 Task: Explore upcoming open houses in Sioux City, Iowa, to visit properties with a game room or a home gym, and take note of nearby public parks.
Action: Mouse moved to (375, 203)
Screenshot: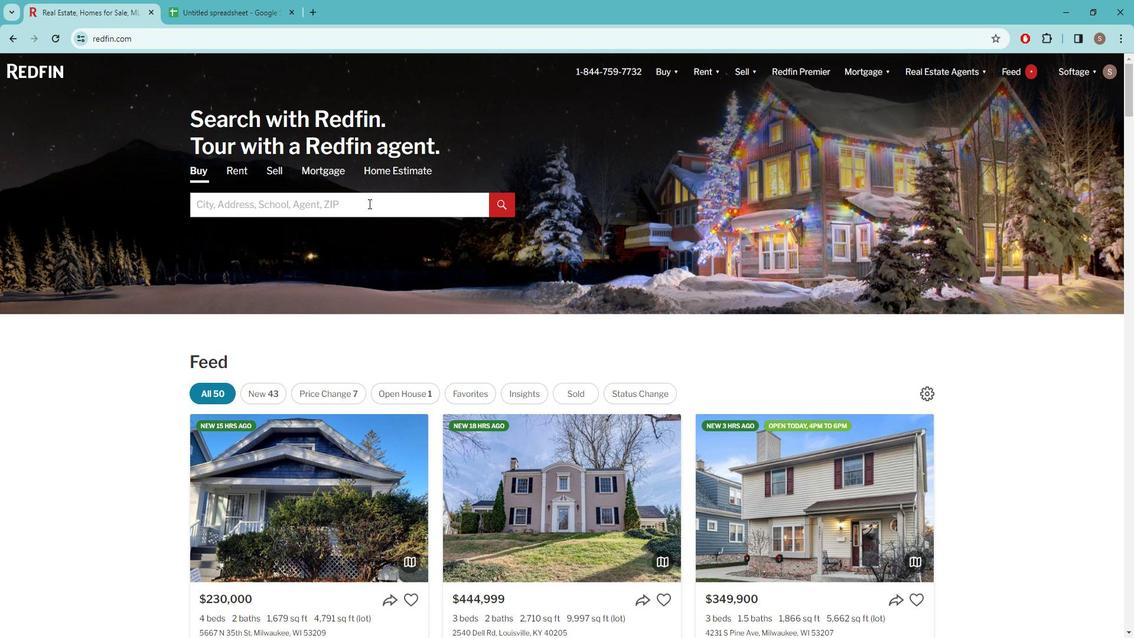 
Action: Mouse pressed left at (375, 203)
Screenshot: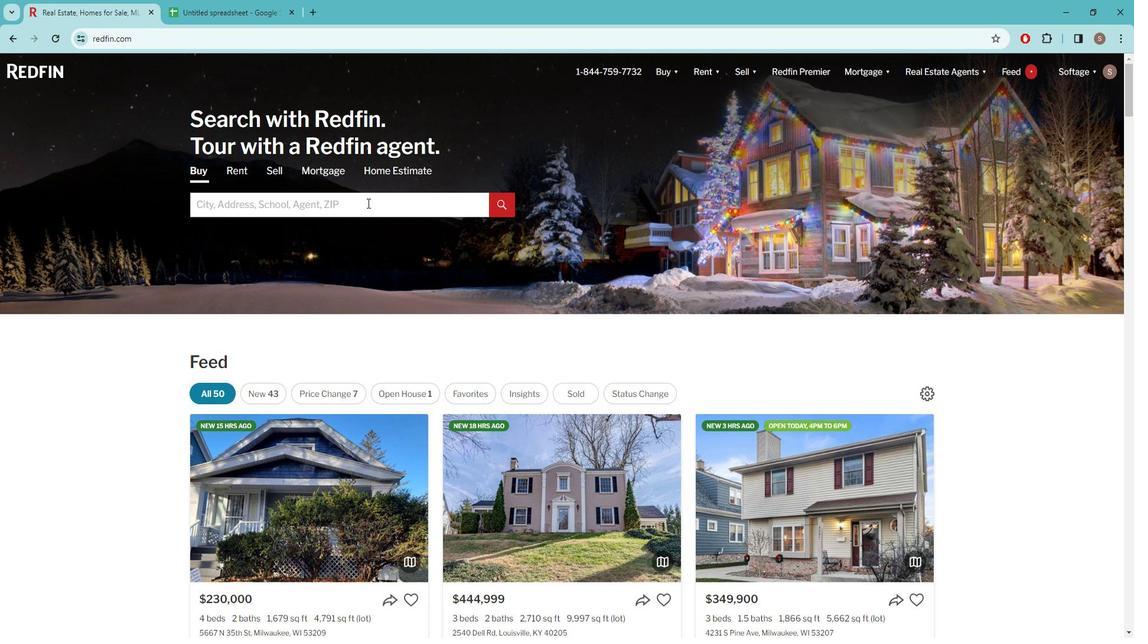 
Action: Mouse moved to (374, 203)
Screenshot: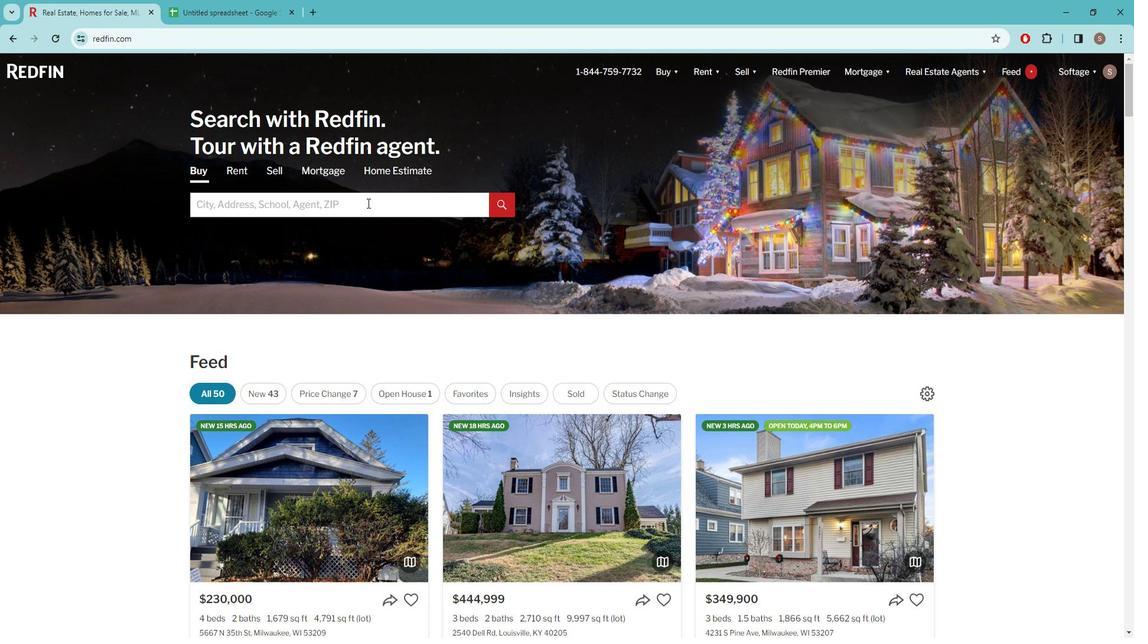 
Action: Key pressed s<Key.caps_lock>IOUX<Key.space><Key.caps_lock>c<Key.caps_lock>ITY
Screenshot: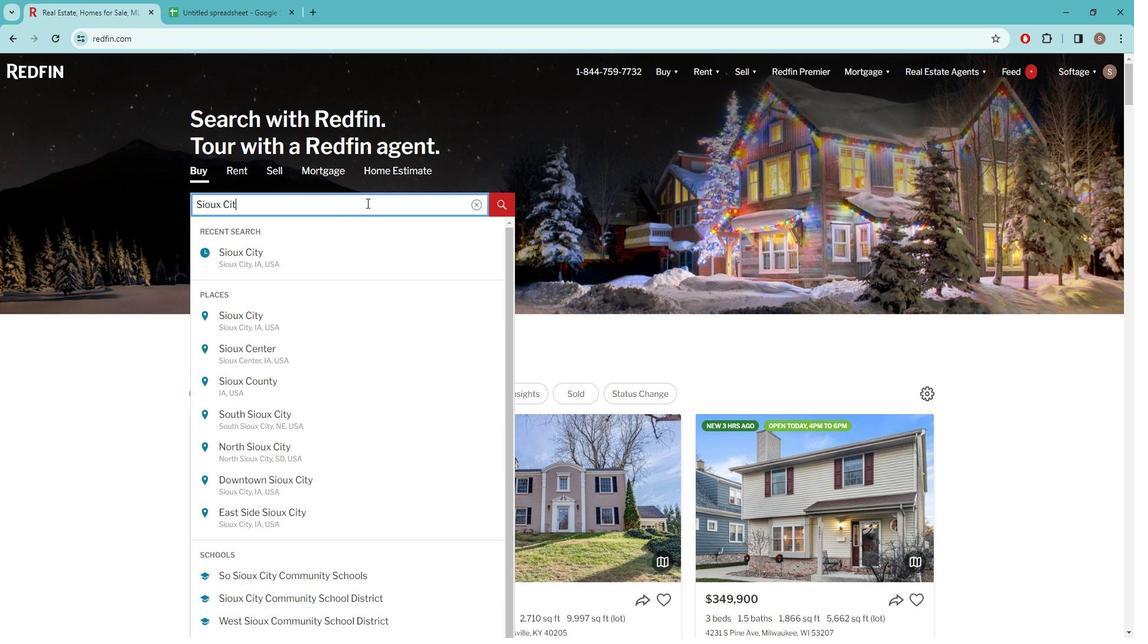
Action: Mouse moved to (282, 260)
Screenshot: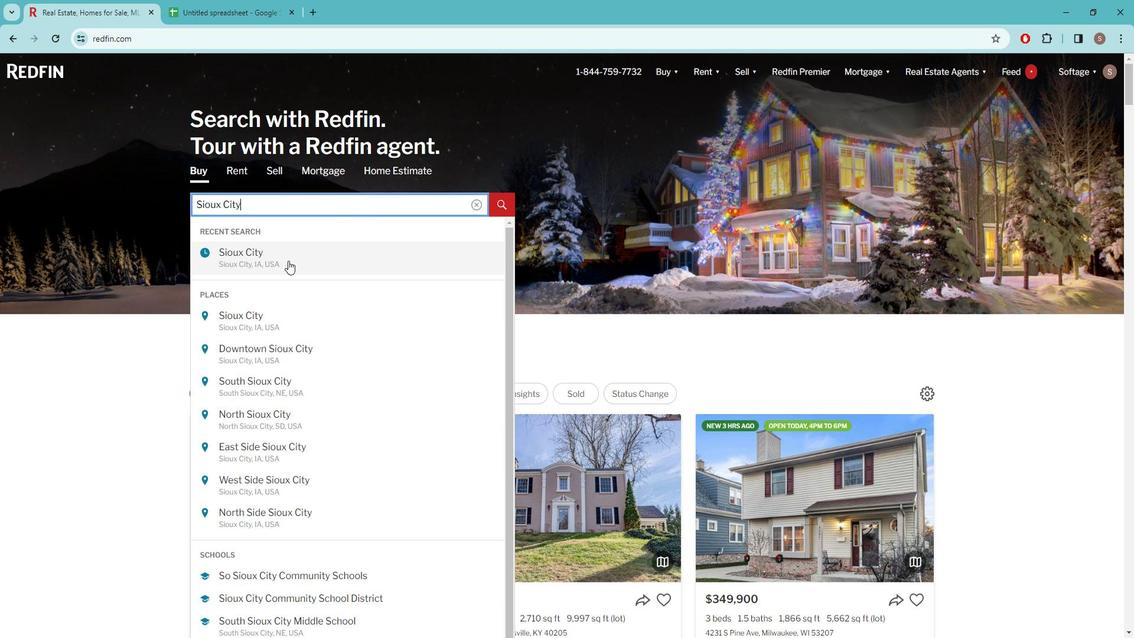 
Action: Mouse pressed left at (282, 260)
Screenshot: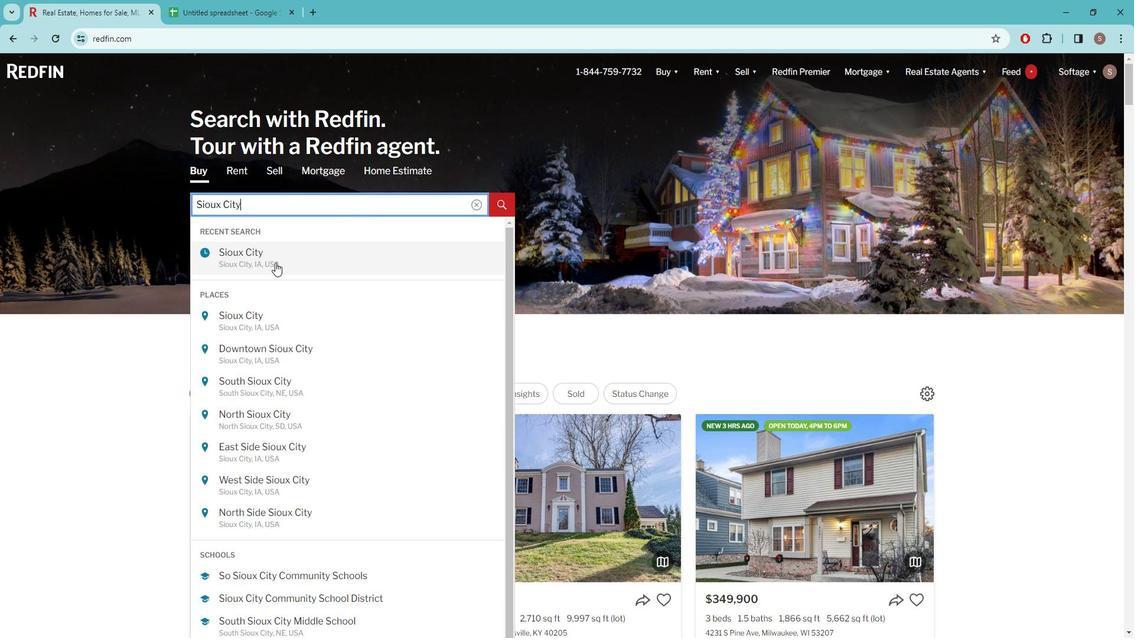
Action: Mouse moved to (1003, 151)
Screenshot: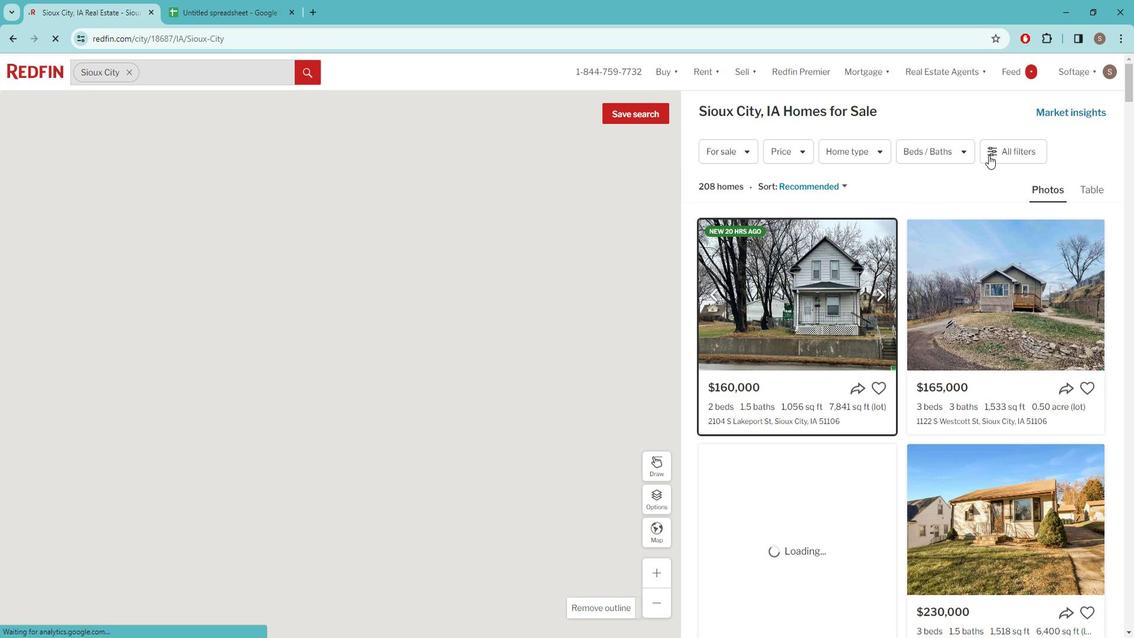 
Action: Mouse pressed left at (1003, 151)
Screenshot: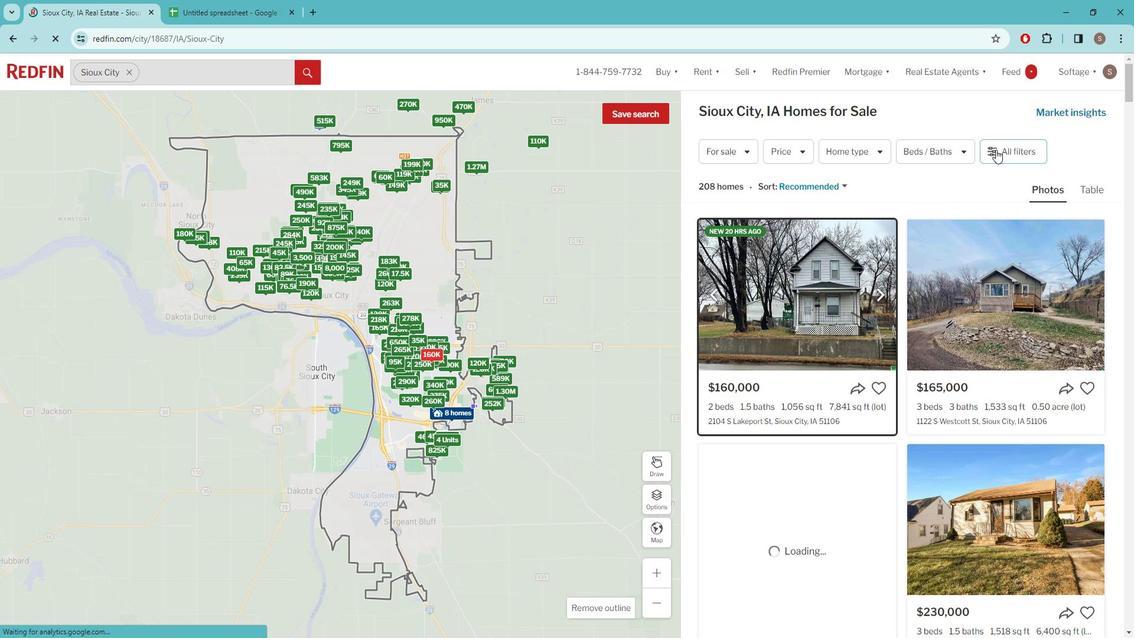 
Action: Mouse pressed left at (1003, 151)
Screenshot: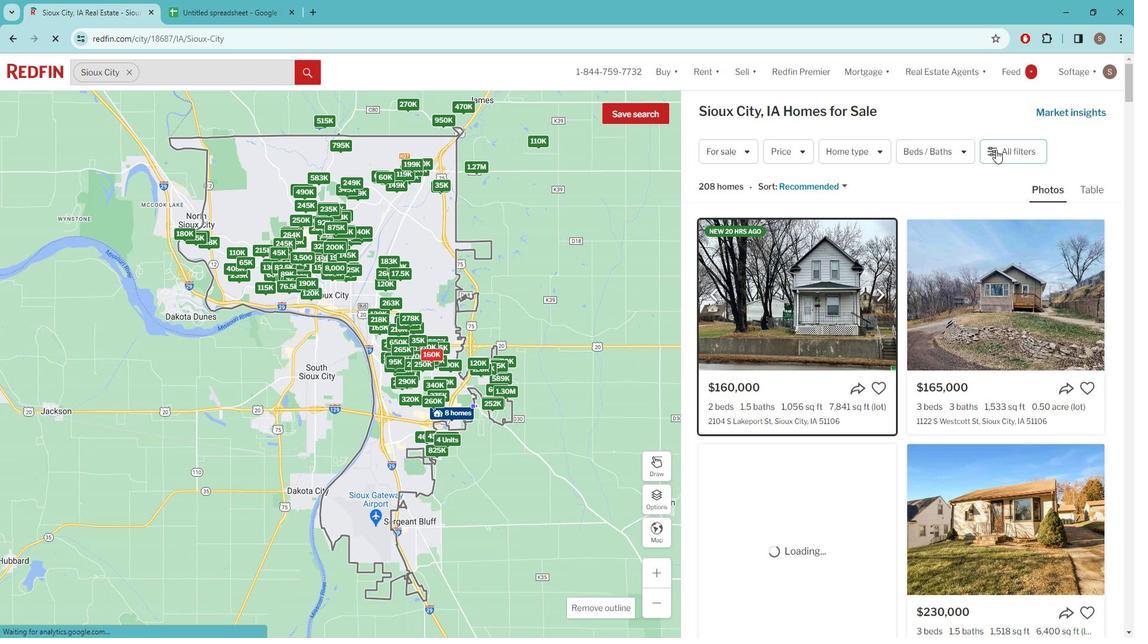 
Action: Mouse pressed left at (1003, 151)
Screenshot: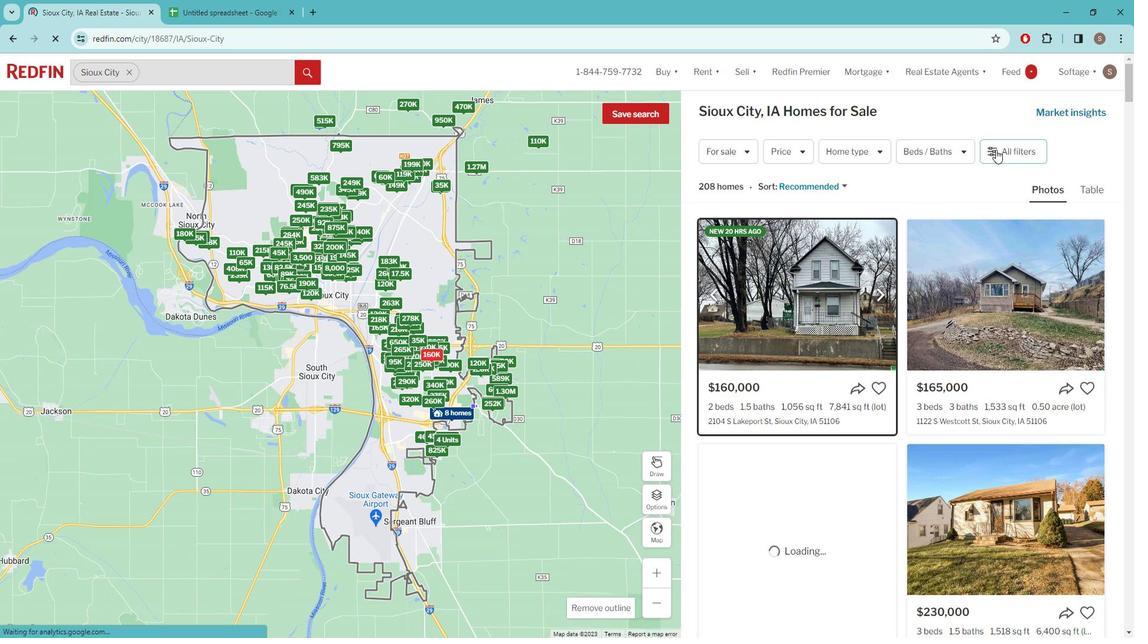 
Action: Mouse moved to (1001, 151)
Screenshot: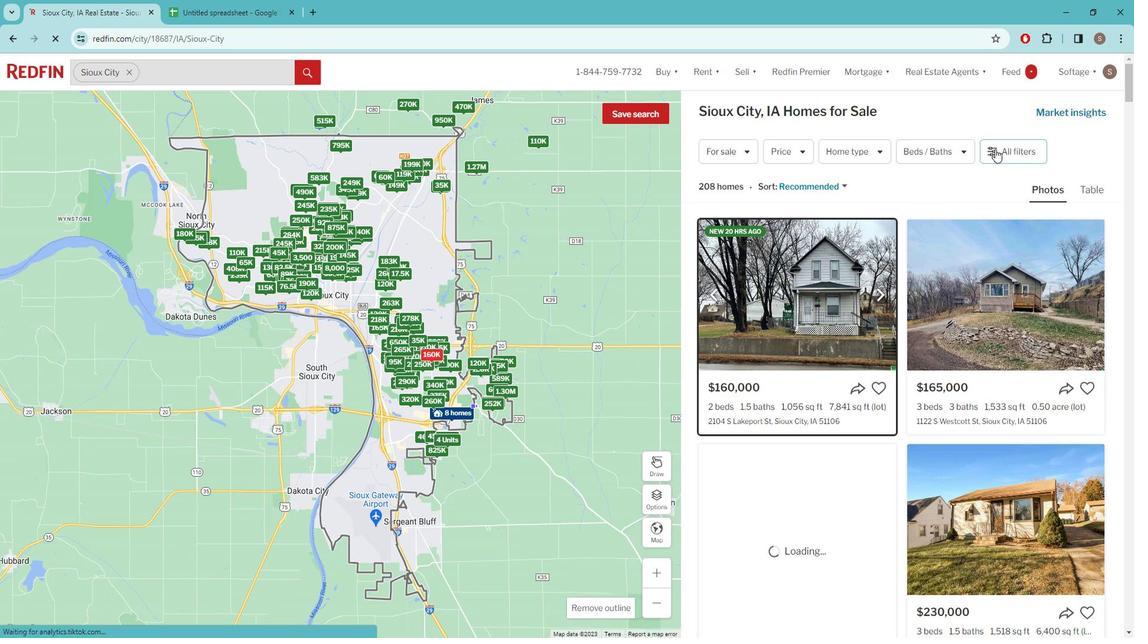 
Action: Mouse pressed left at (1001, 151)
Screenshot: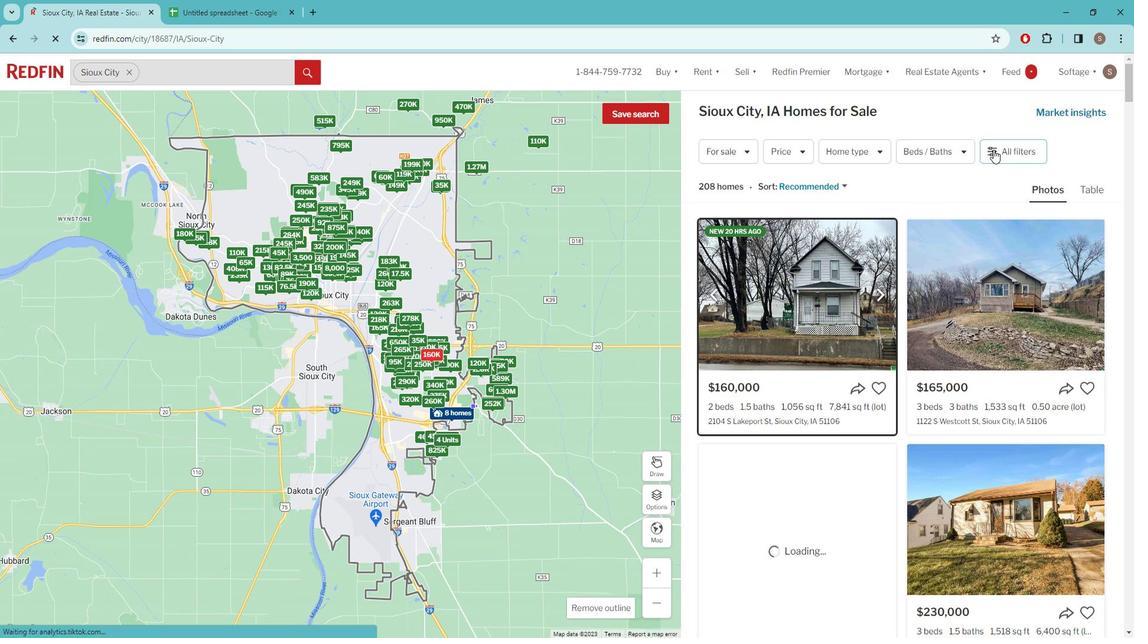 
Action: Mouse pressed left at (1001, 151)
Screenshot: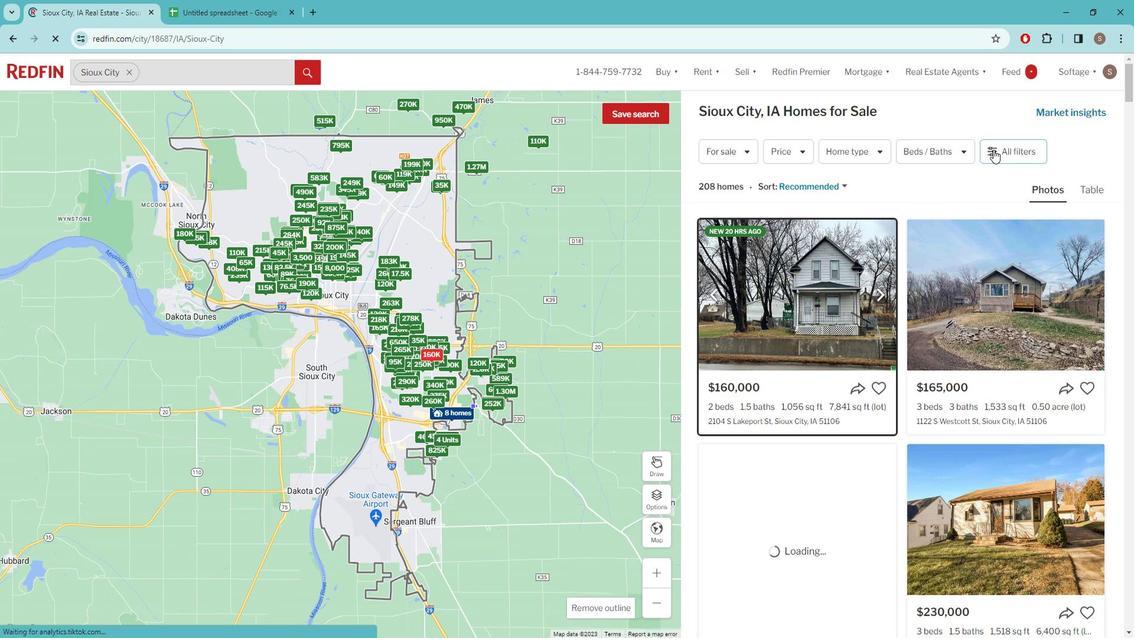 
Action: Mouse moved to (1002, 153)
Screenshot: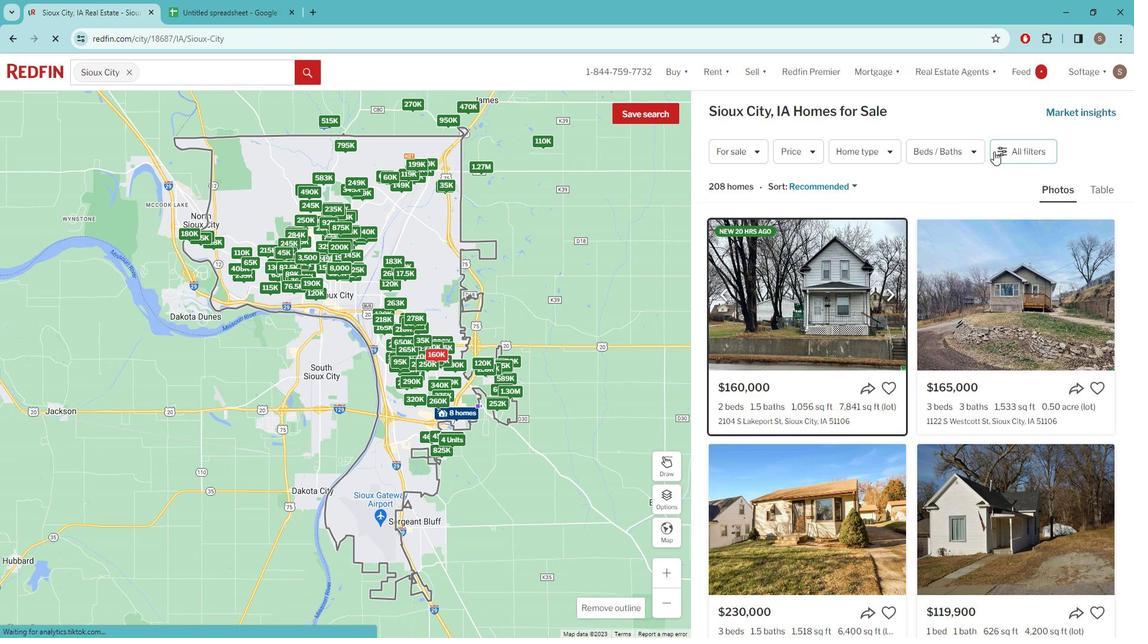 
Action: Mouse pressed left at (1002, 153)
Screenshot: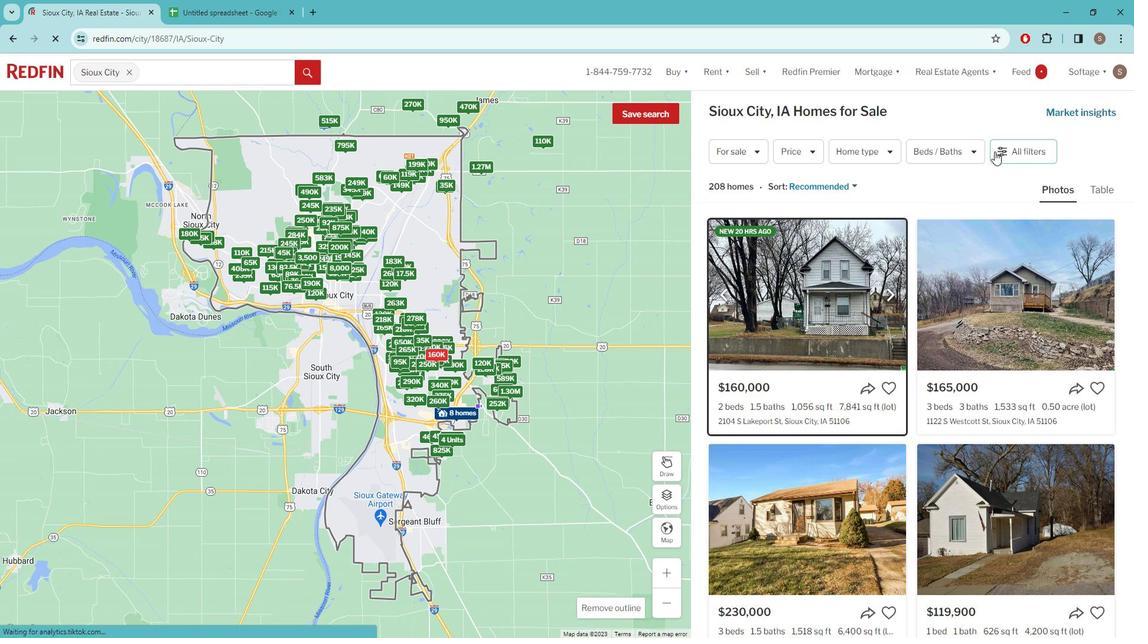 
Action: Mouse moved to (1007, 153)
Screenshot: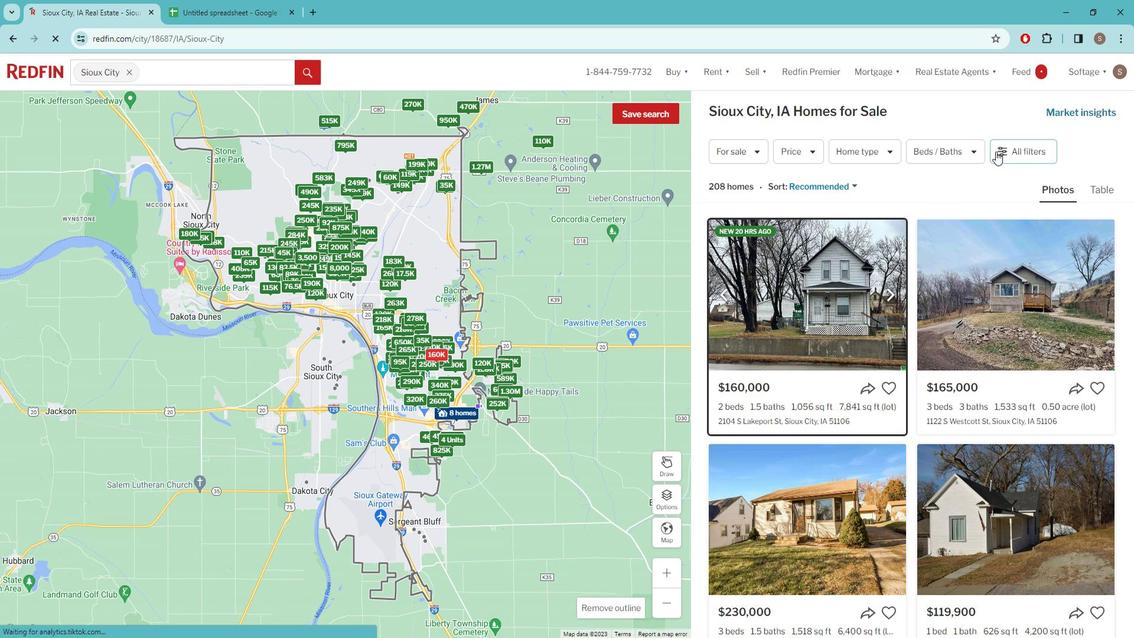 
Action: Mouse pressed left at (1007, 153)
Screenshot: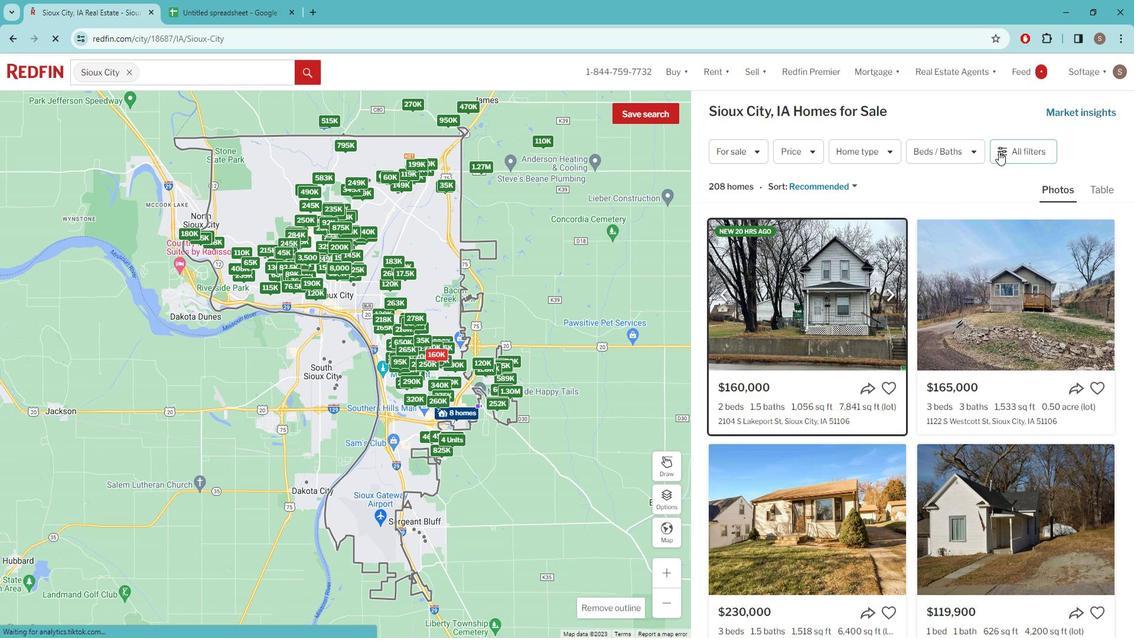 
Action: Mouse moved to (985, 186)
Screenshot: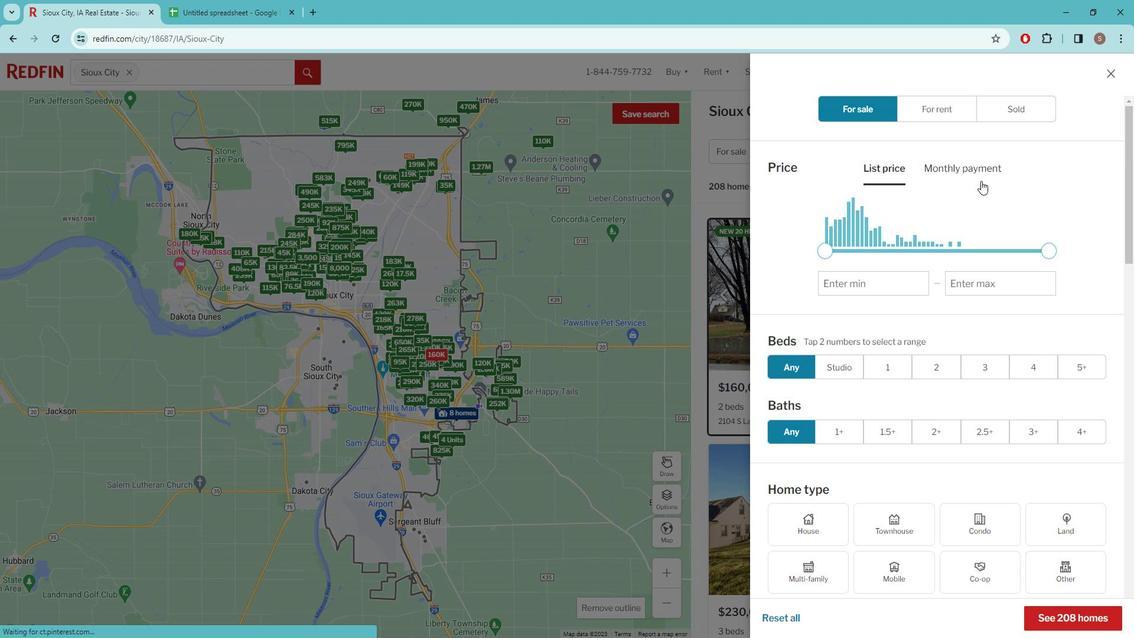 
Action: Mouse scrolled (985, 186) with delta (0, 0)
Screenshot: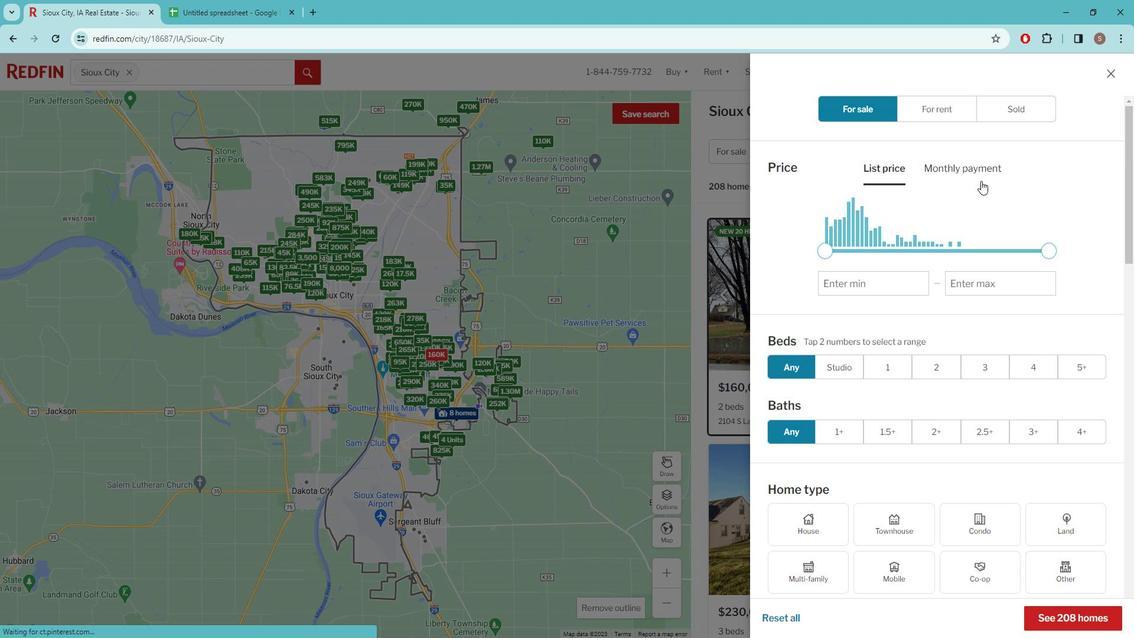 
Action: Mouse moved to (984, 188)
Screenshot: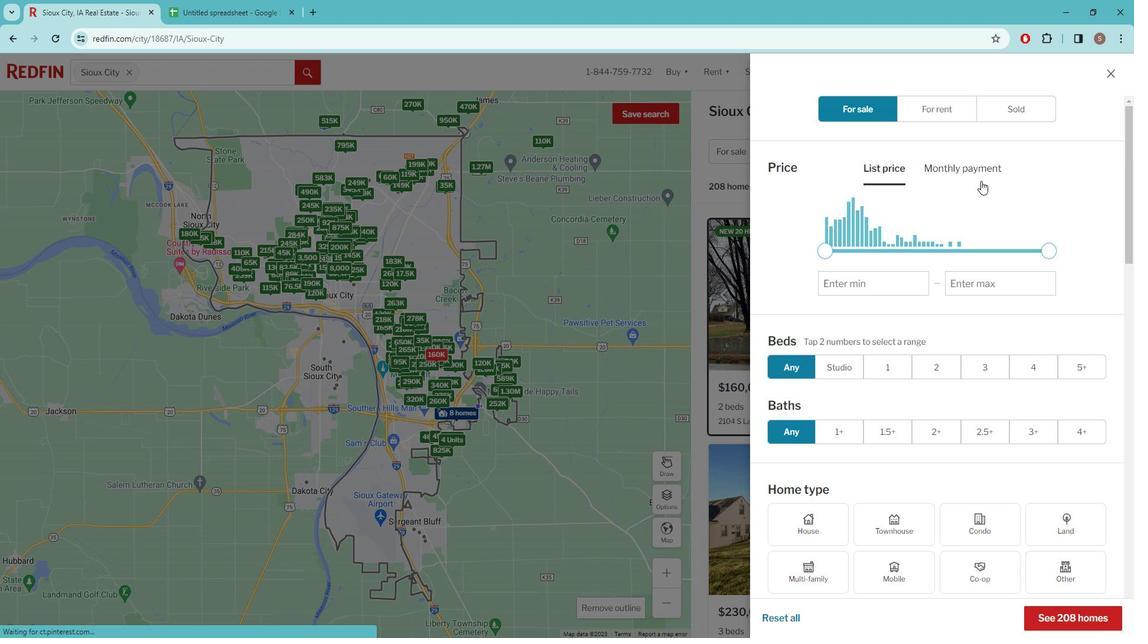 
Action: Mouse scrolled (984, 187) with delta (0, 0)
Screenshot: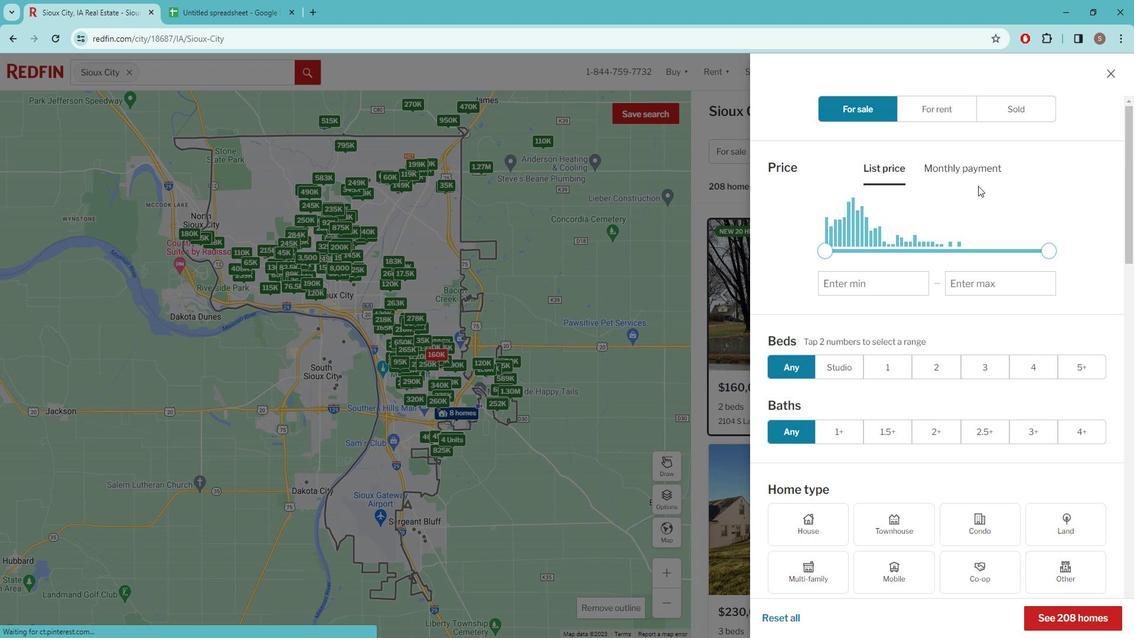 
Action: Mouse scrolled (984, 187) with delta (0, 0)
Screenshot: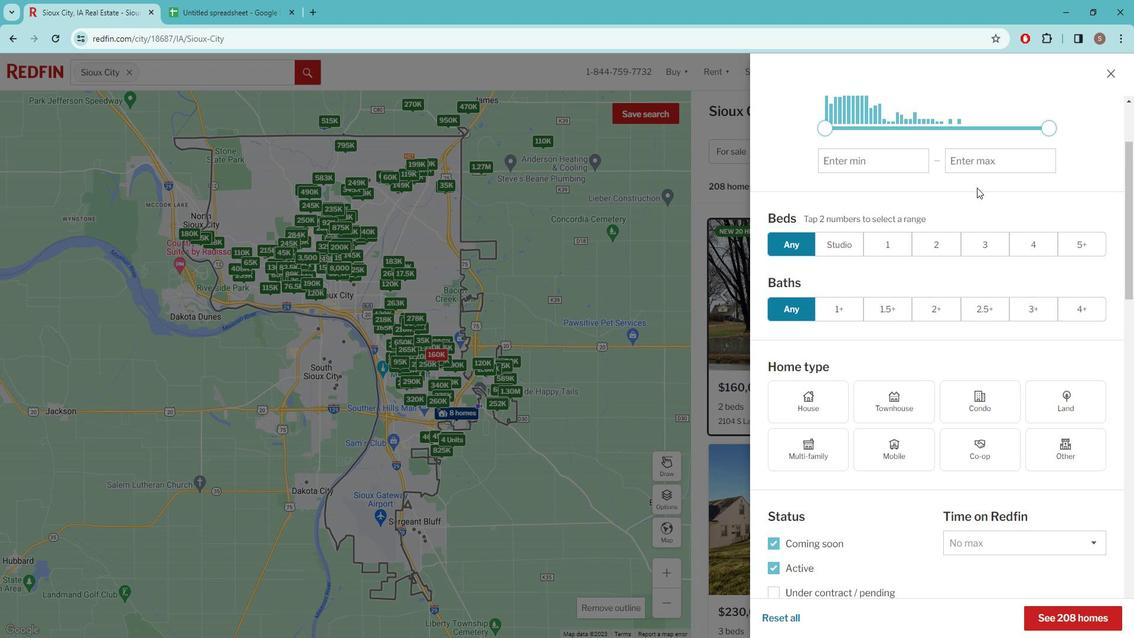 
Action: Mouse moved to (968, 196)
Screenshot: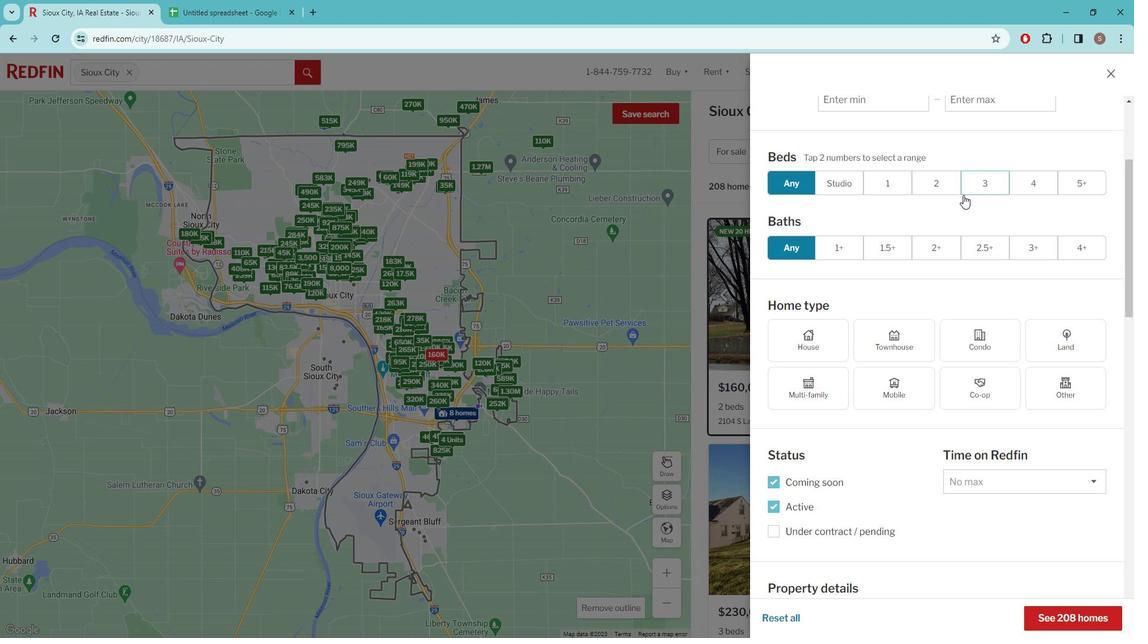 
Action: Mouse scrolled (968, 196) with delta (0, 0)
Screenshot: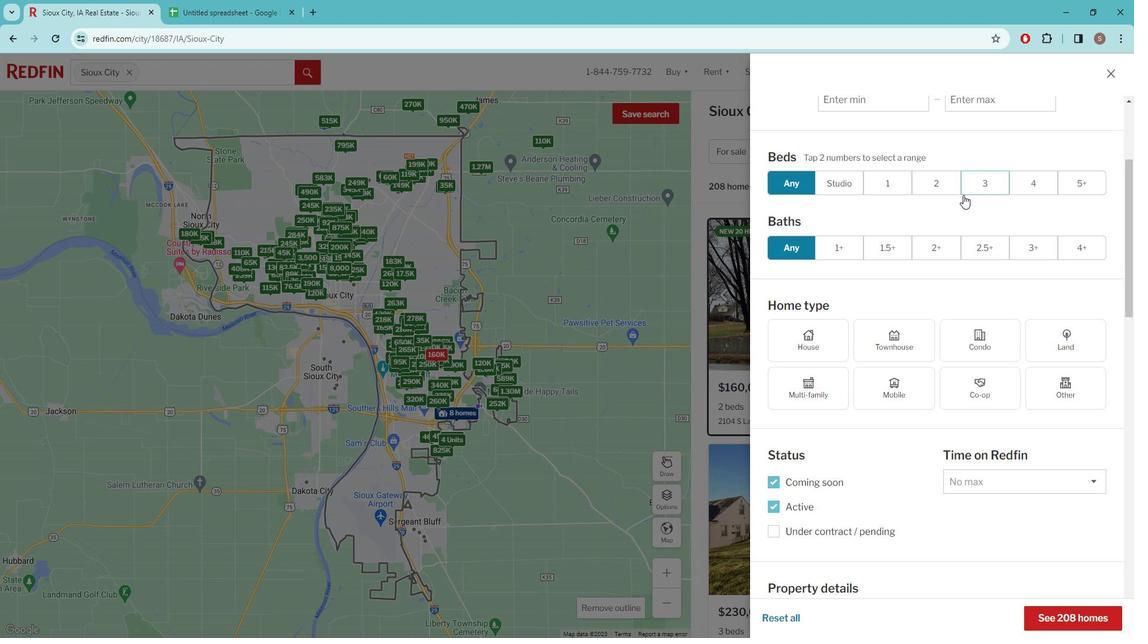 
Action: Mouse moved to (951, 223)
Screenshot: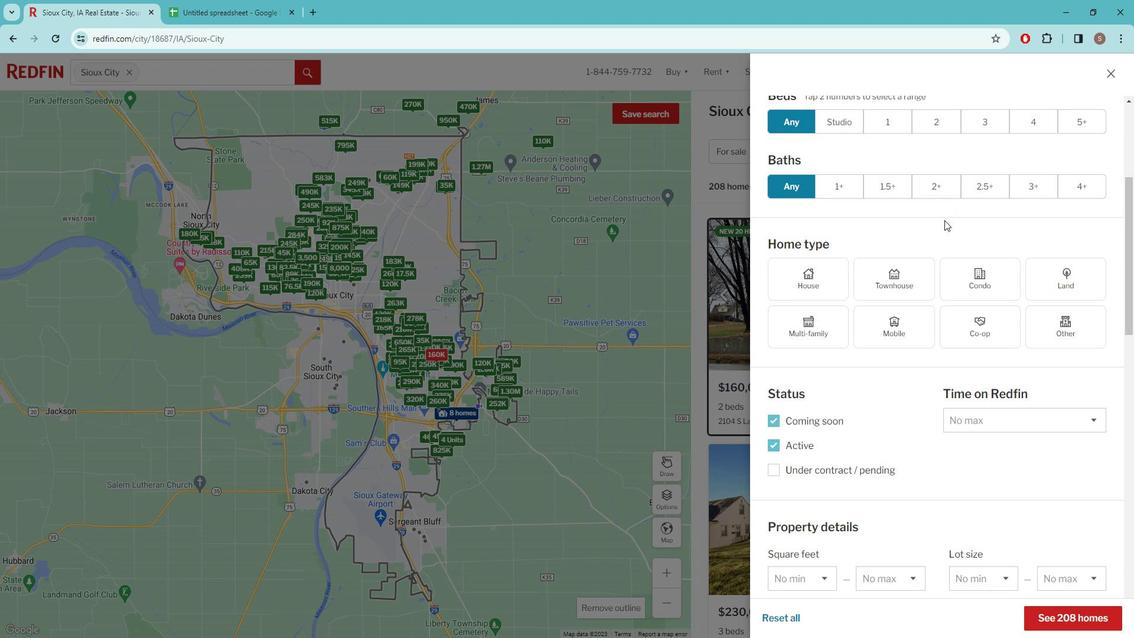 
Action: Mouse scrolled (951, 222) with delta (0, 0)
Screenshot: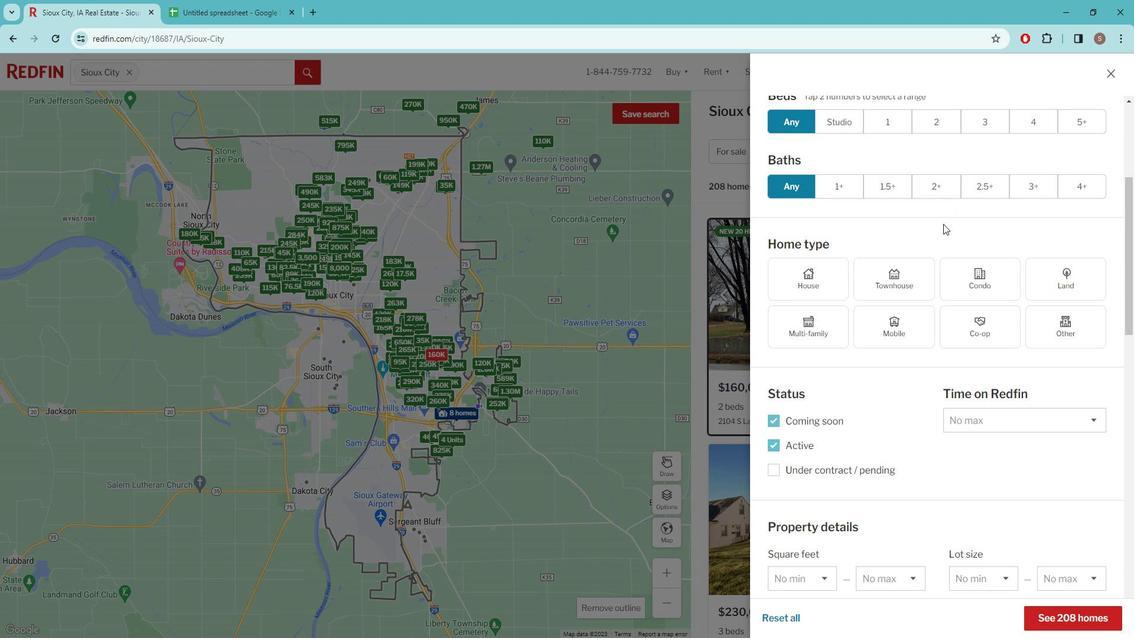 
Action: Mouse moved to (808, 355)
Screenshot: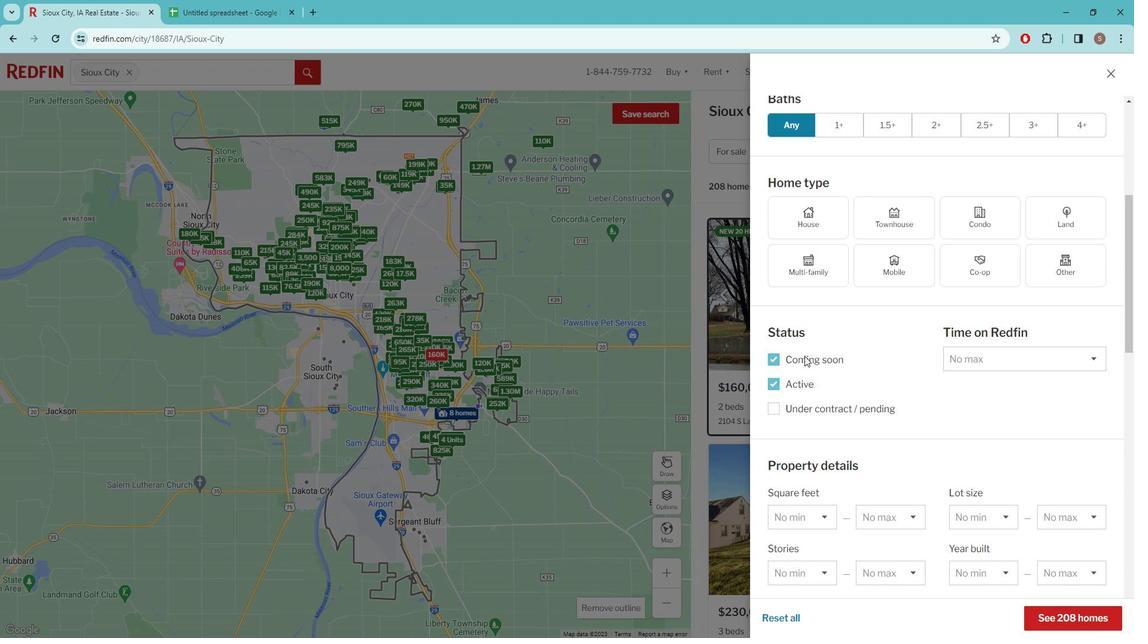 
Action: Mouse pressed left at (808, 355)
Screenshot: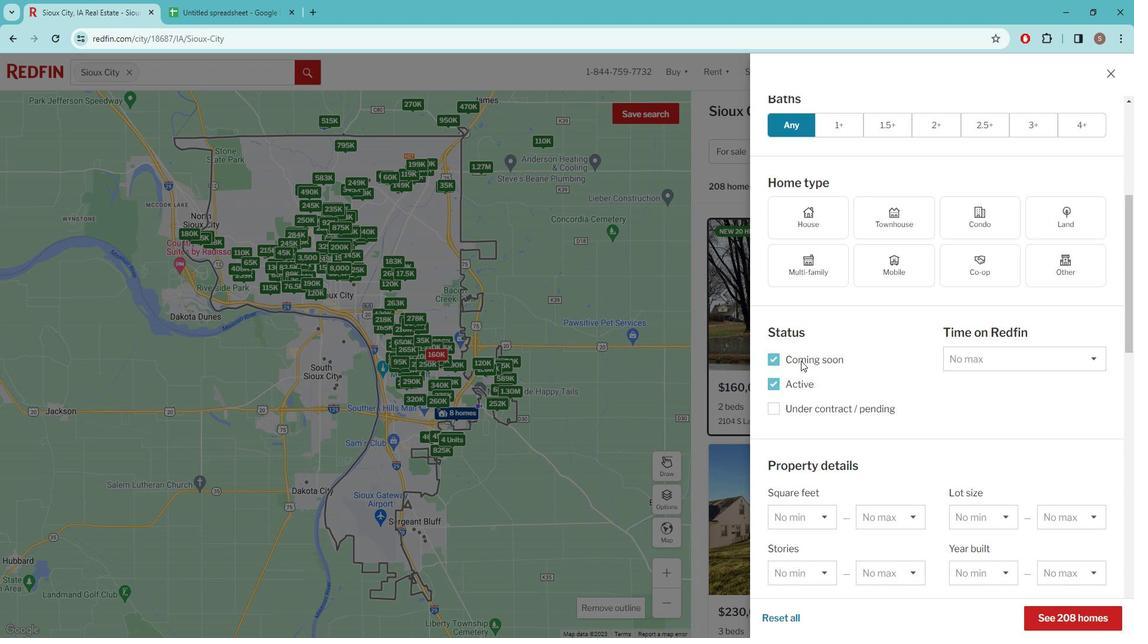 
Action: Mouse pressed left at (808, 355)
Screenshot: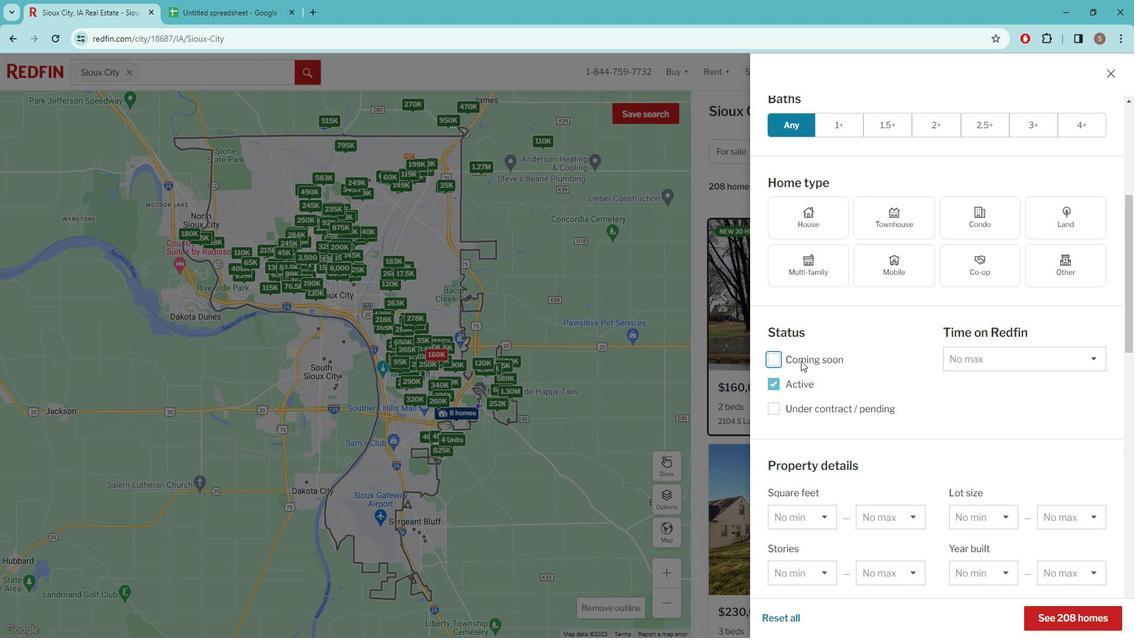 
Action: Mouse moved to (830, 345)
Screenshot: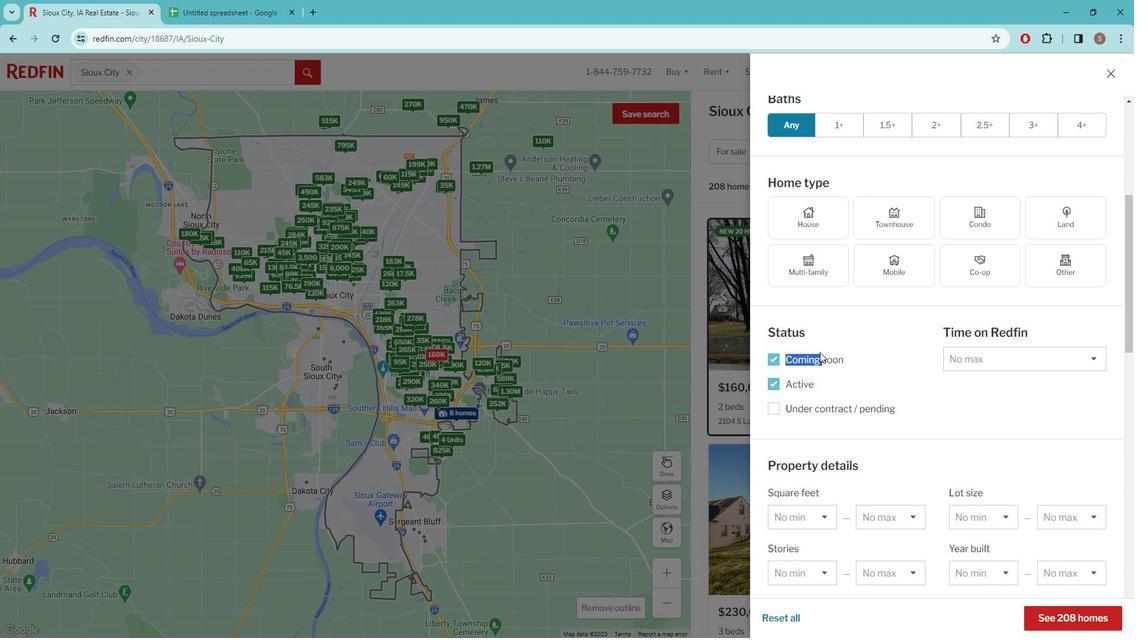 
Action: Mouse scrolled (830, 345) with delta (0, 0)
Screenshot: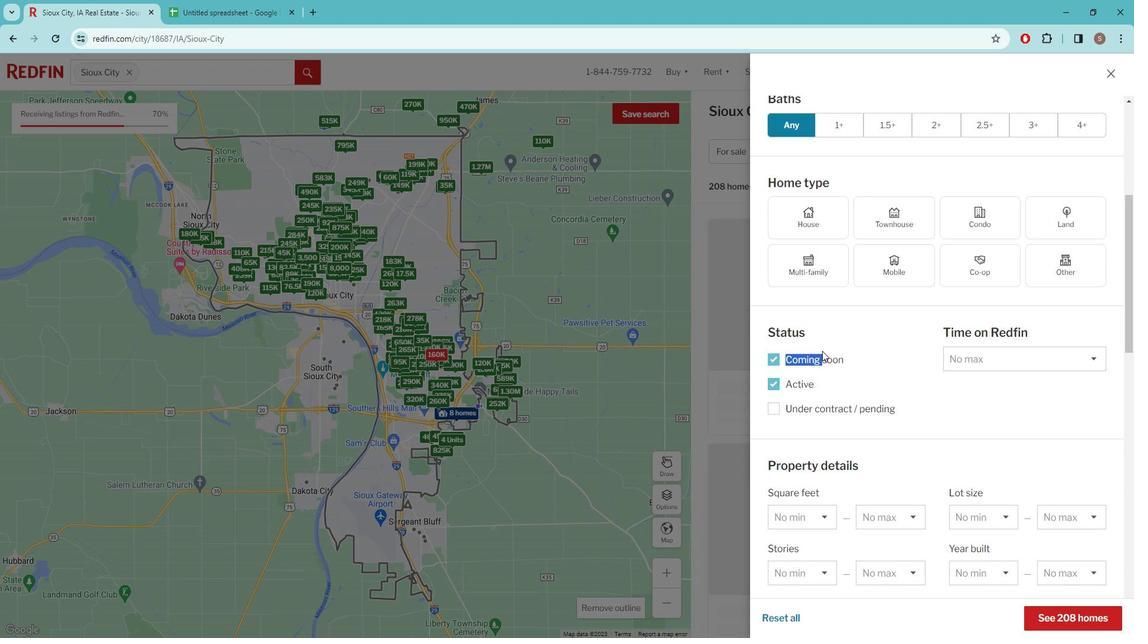 
Action: Mouse moved to (840, 340)
Screenshot: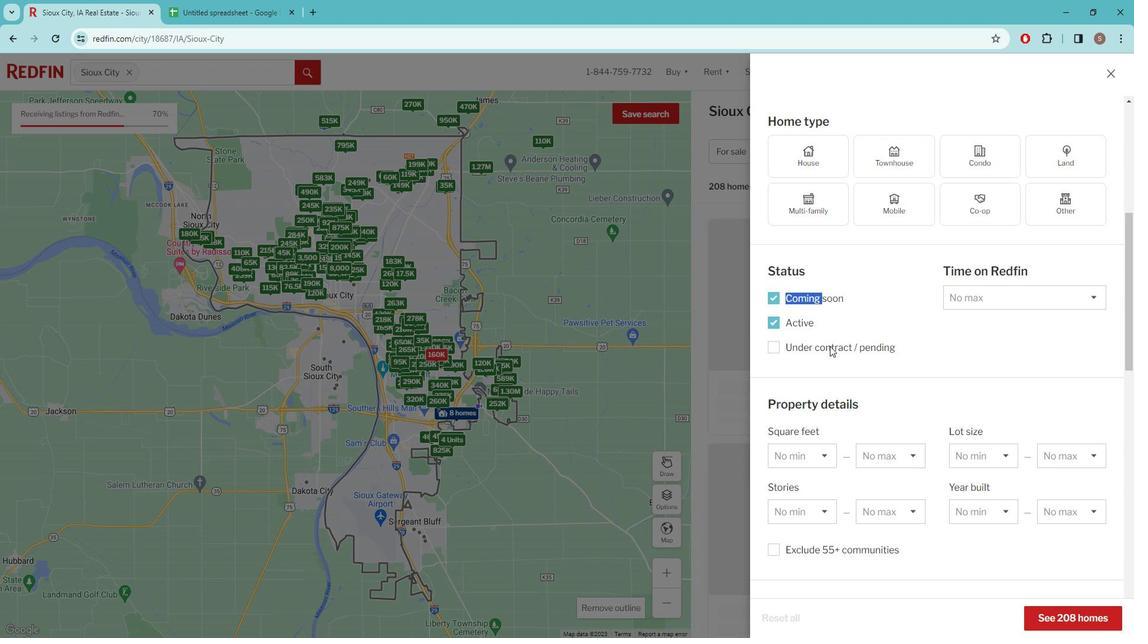 
Action: Mouse scrolled (840, 340) with delta (0, 0)
Screenshot: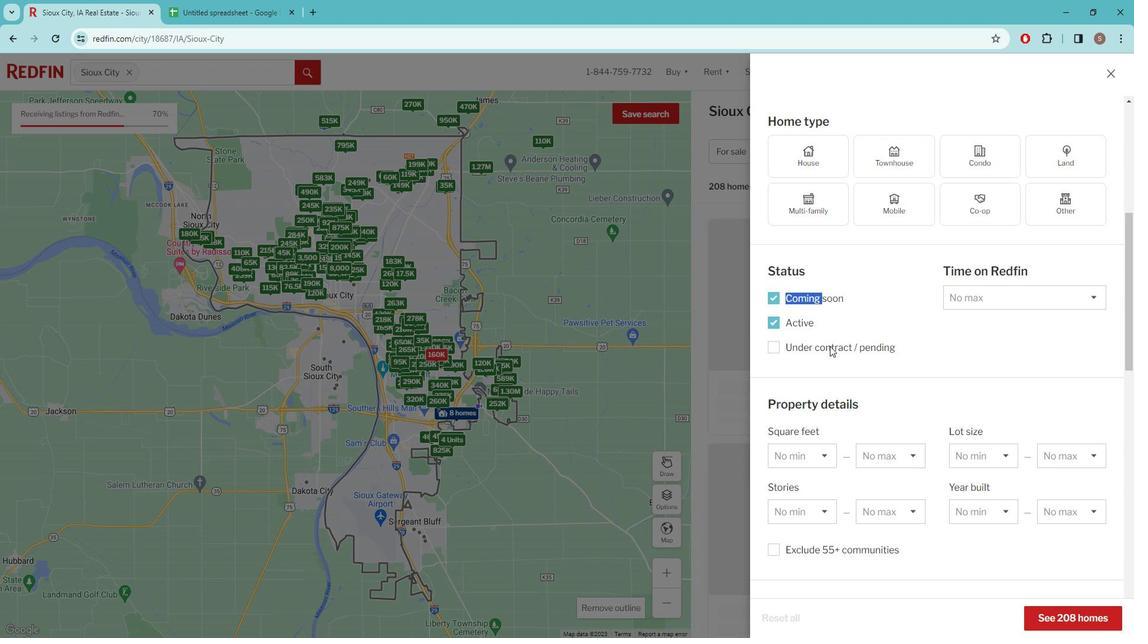 
Action: Mouse moved to (841, 340)
Screenshot: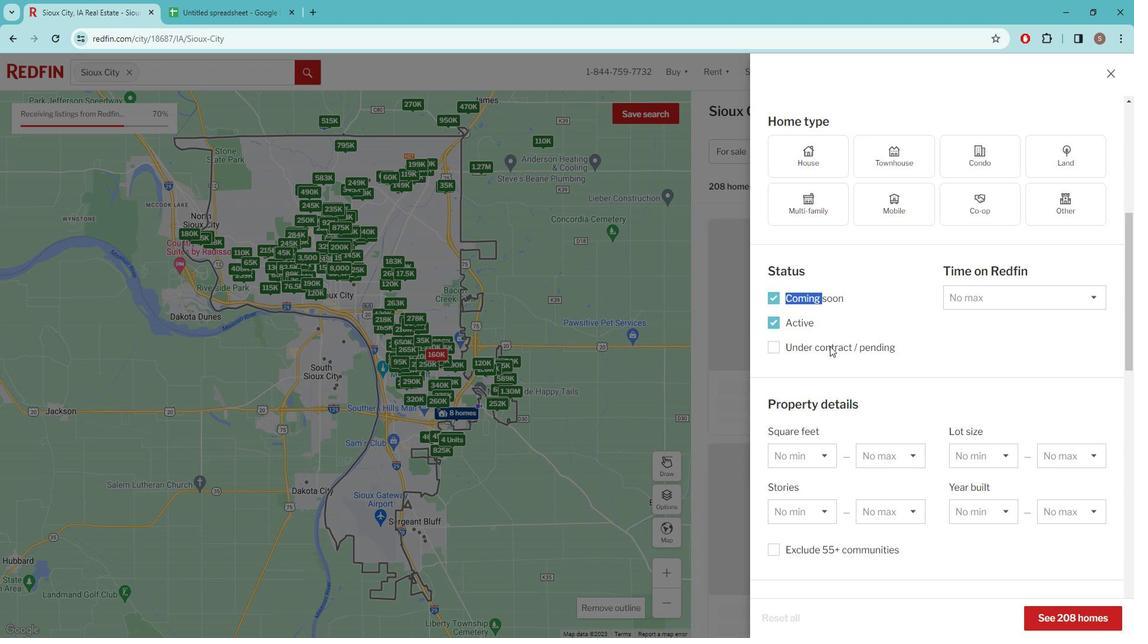 
Action: Mouse scrolled (841, 340) with delta (0, 0)
Screenshot: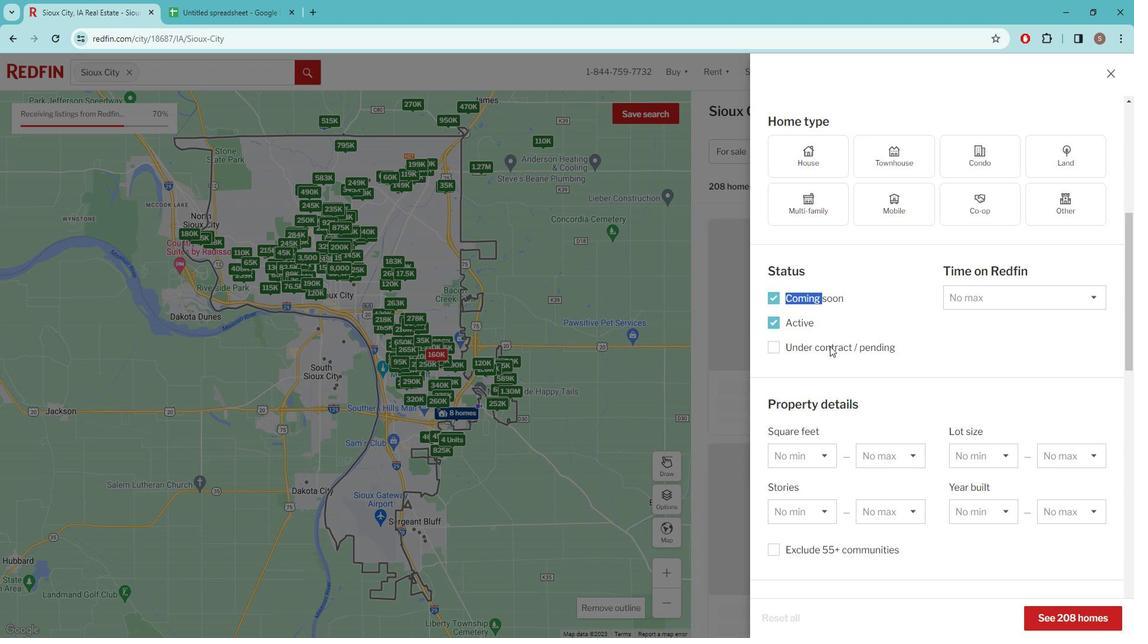 
Action: Mouse moved to (856, 340)
Screenshot: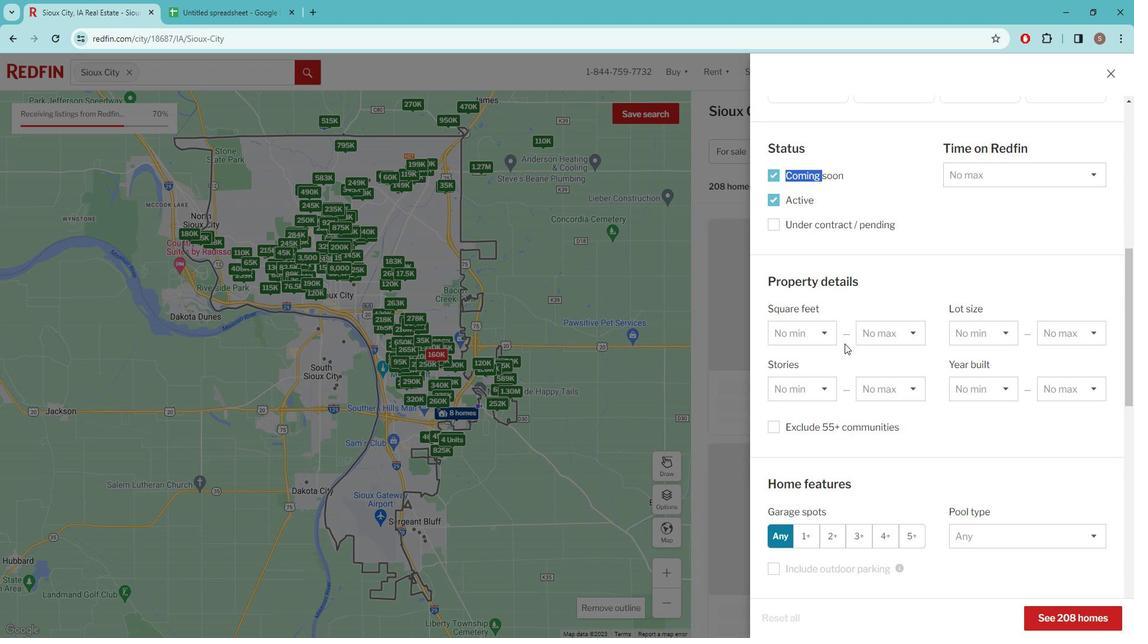
Action: Mouse scrolled (856, 340) with delta (0, 0)
Screenshot: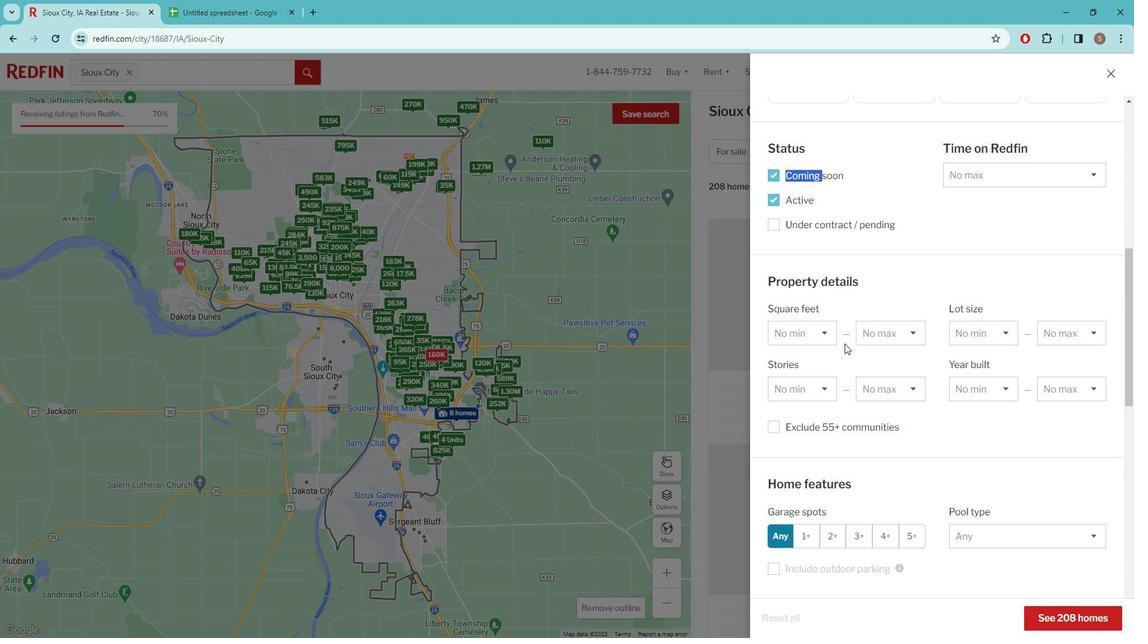 
Action: Mouse moved to (860, 340)
Screenshot: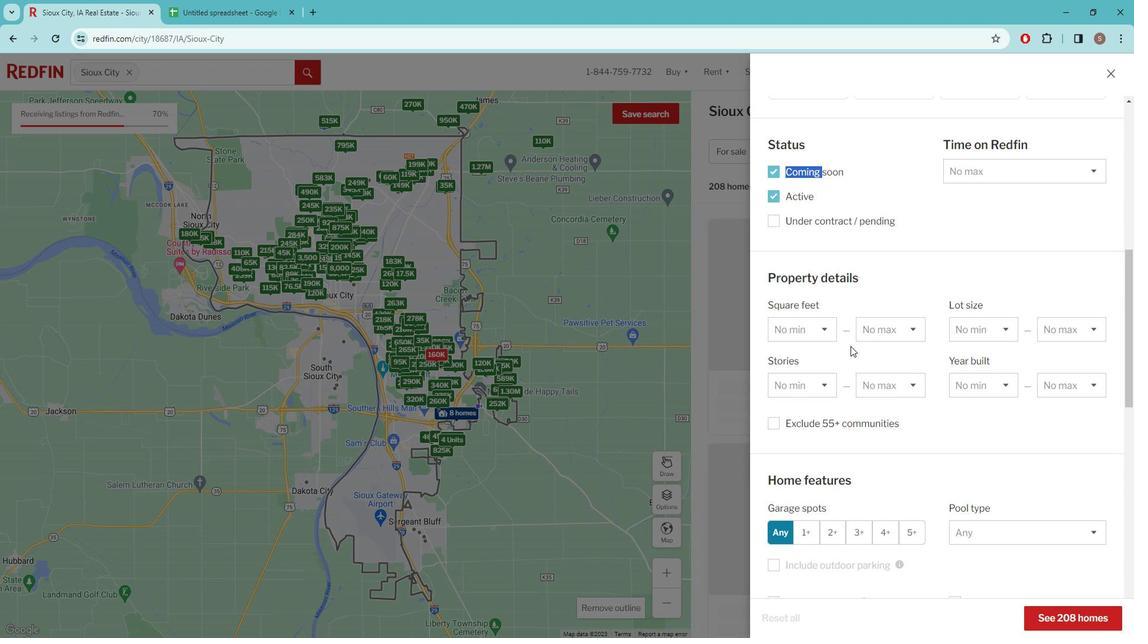 
Action: Mouse scrolled (860, 340) with delta (0, 0)
Screenshot: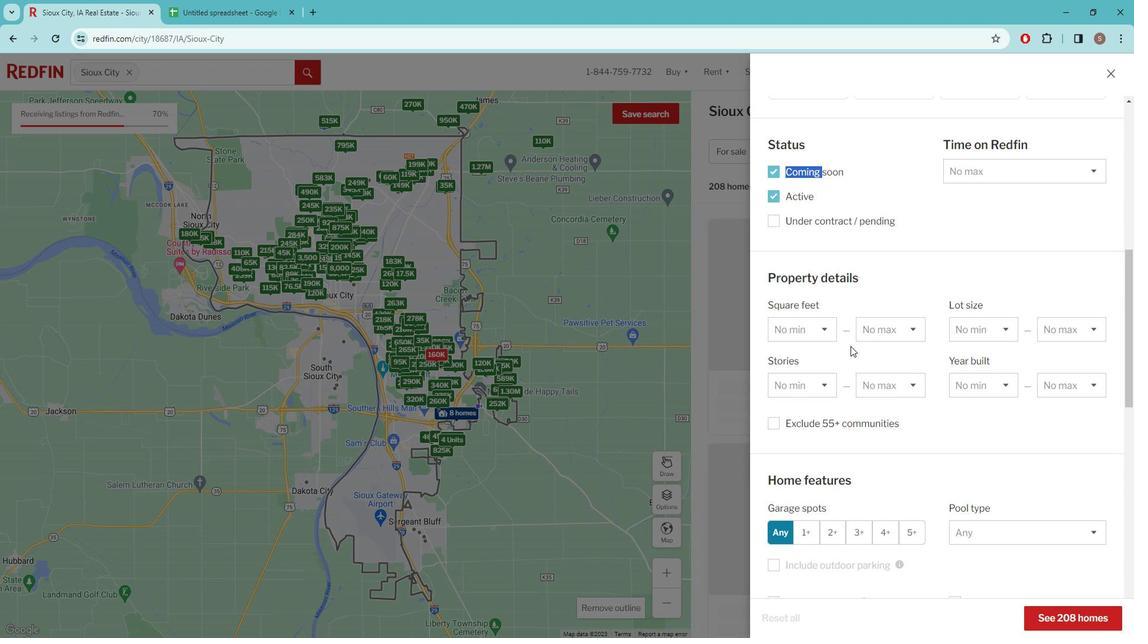 
Action: Mouse moved to (867, 344)
Screenshot: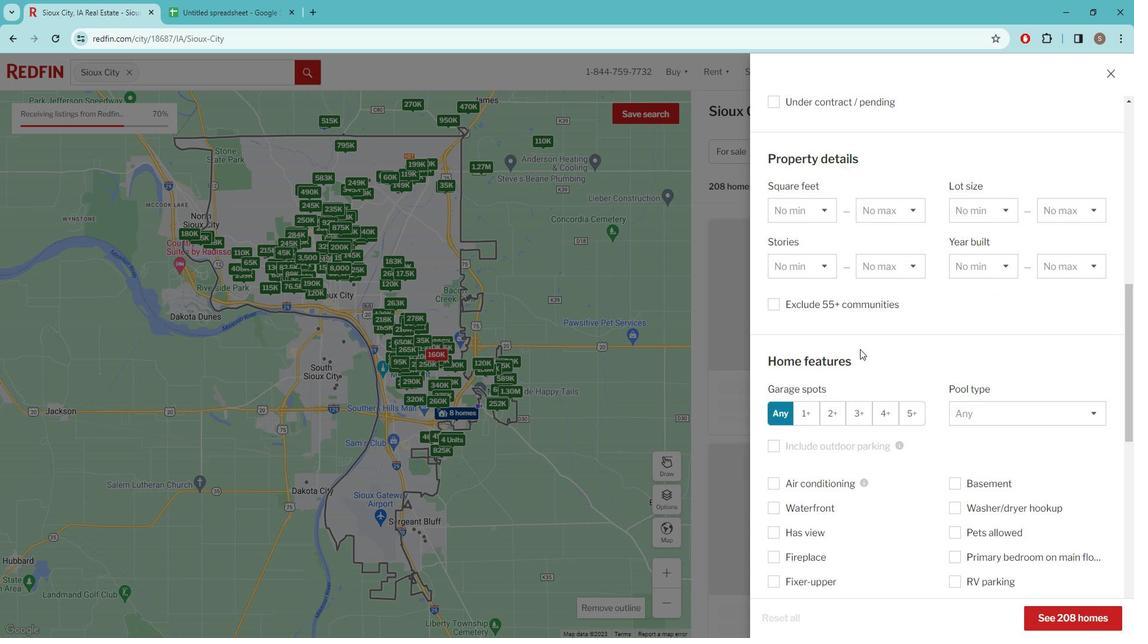 
Action: Mouse scrolled (867, 343) with delta (0, 0)
Screenshot: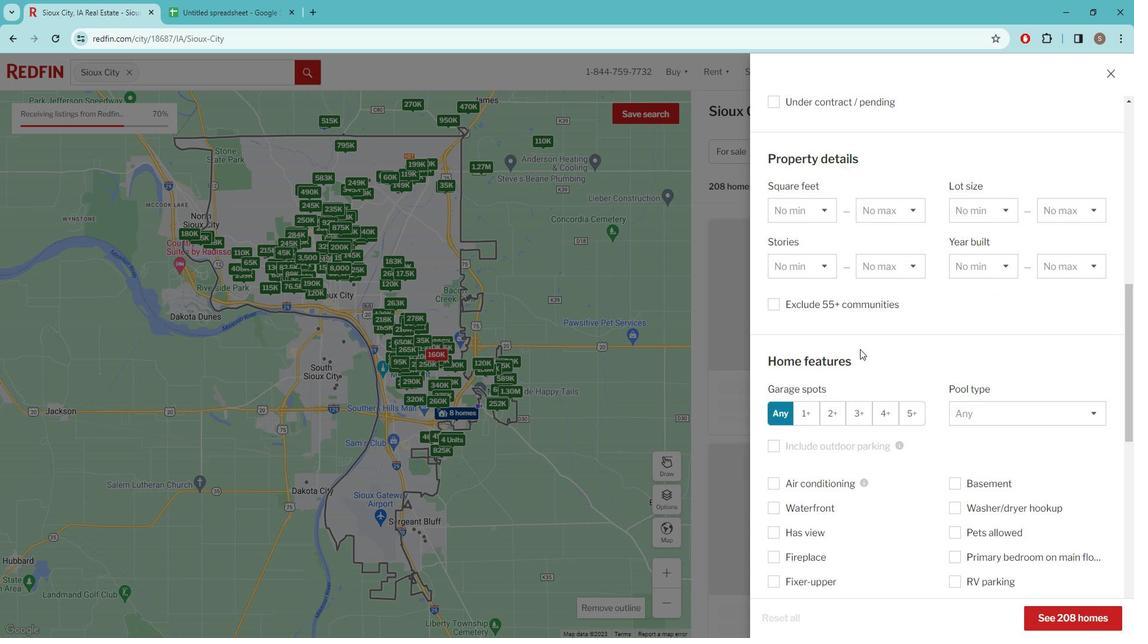 
Action: Mouse moved to (867, 344)
Screenshot: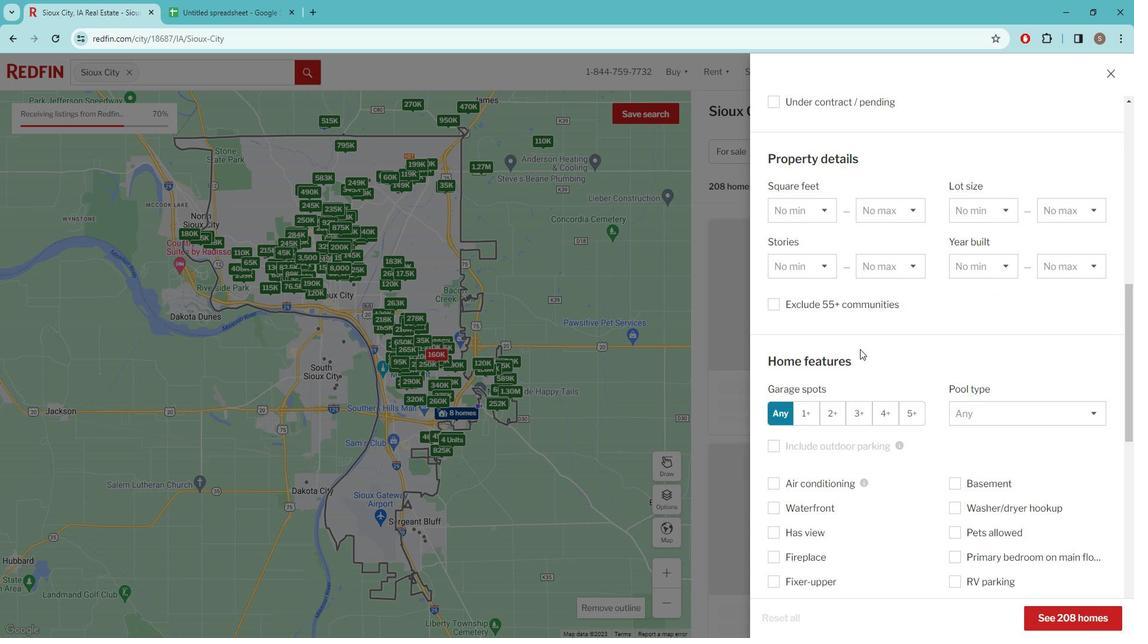 
Action: Mouse scrolled (867, 343) with delta (0, 0)
Screenshot: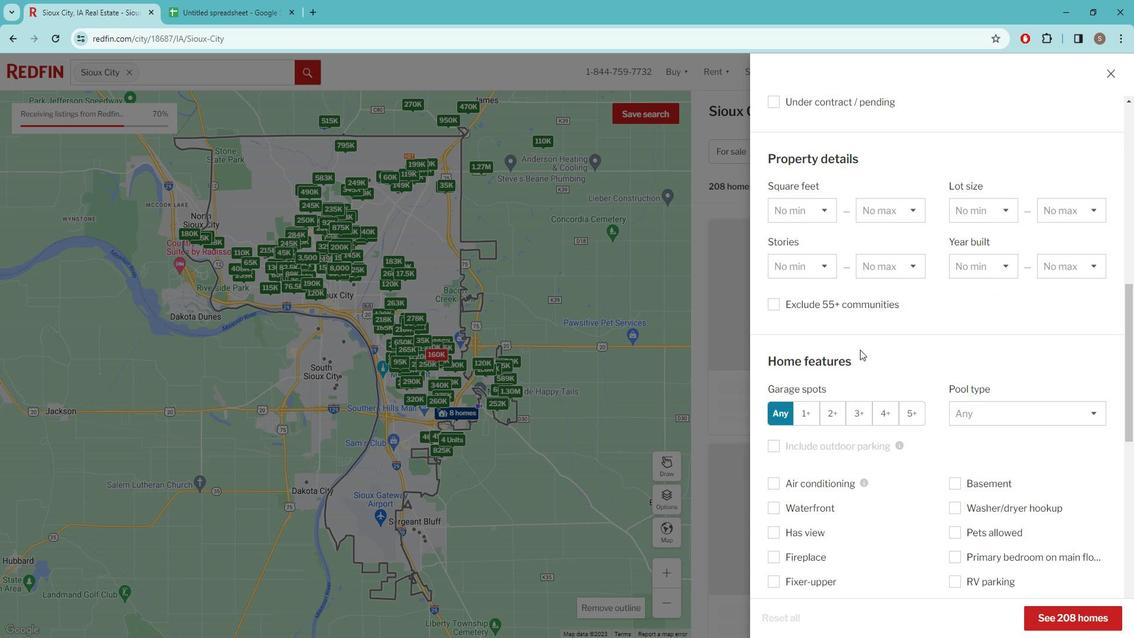 
Action: Mouse moved to (871, 345)
Screenshot: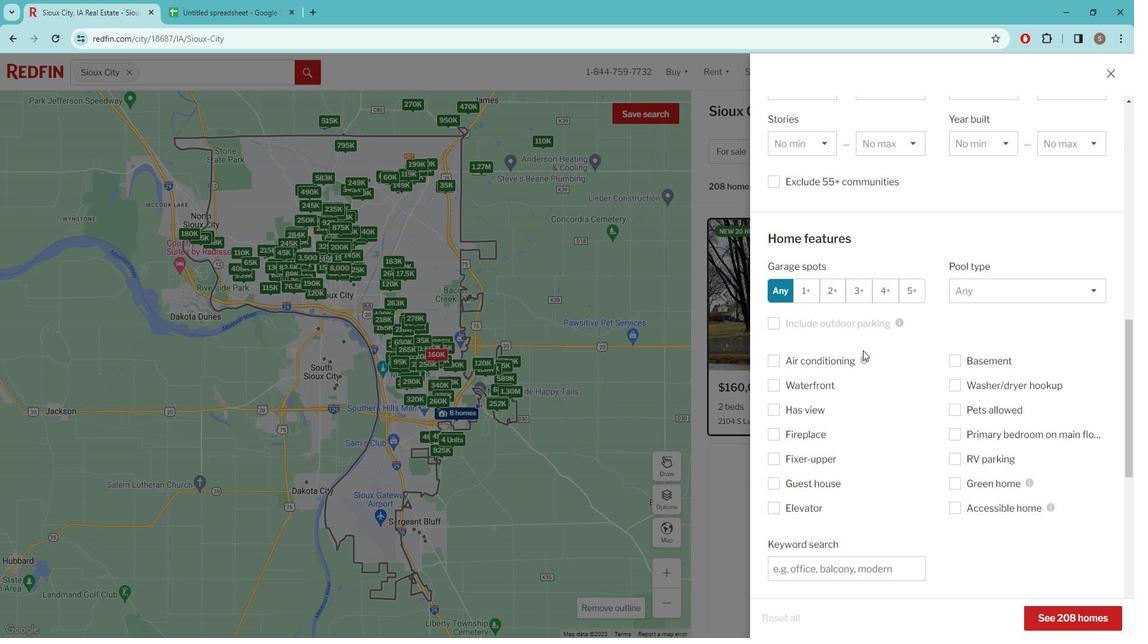 
Action: Mouse scrolled (871, 344) with delta (0, 0)
Screenshot: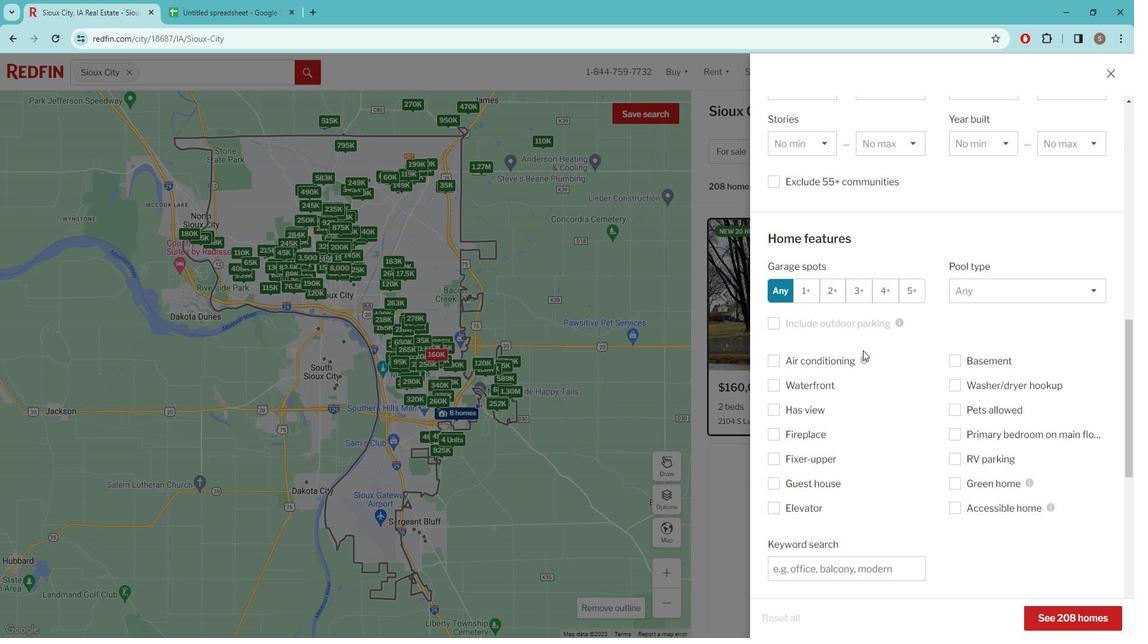 
Action: Mouse moved to (869, 348)
Screenshot: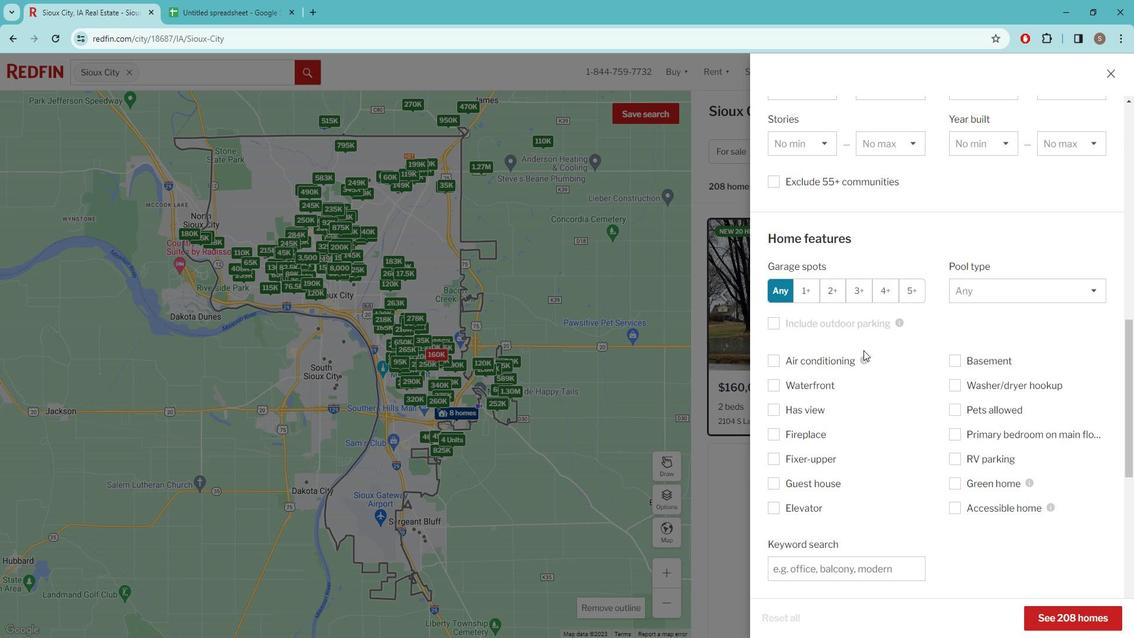 
Action: Mouse scrolled (869, 347) with delta (0, 0)
Screenshot: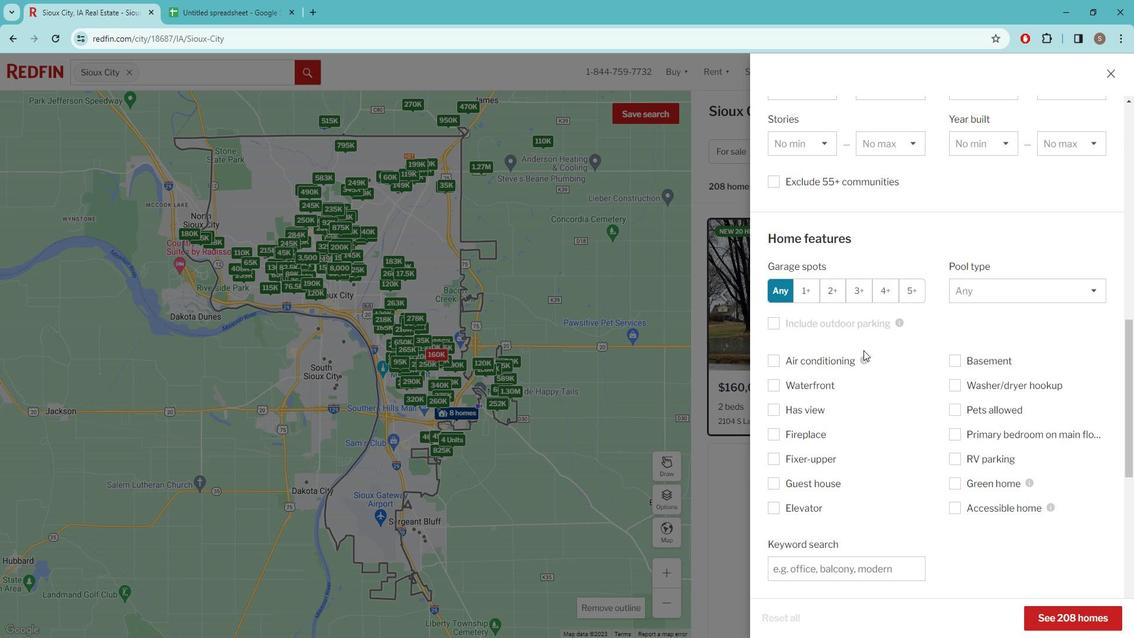 
Action: Mouse moved to (867, 349)
Screenshot: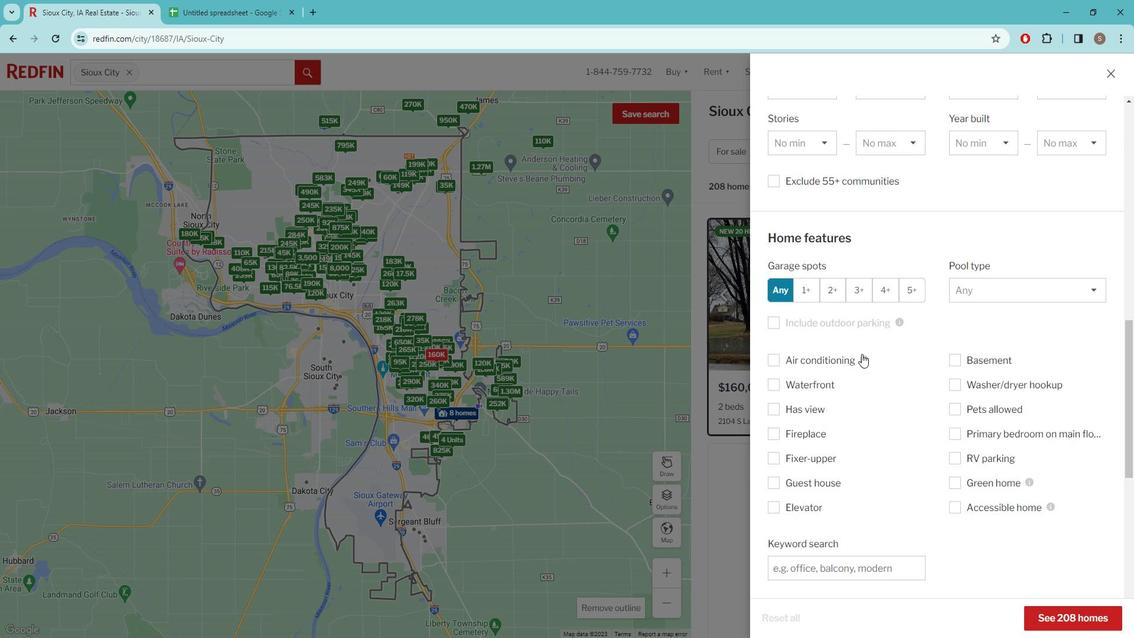 
Action: Mouse scrolled (867, 349) with delta (0, 0)
Screenshot: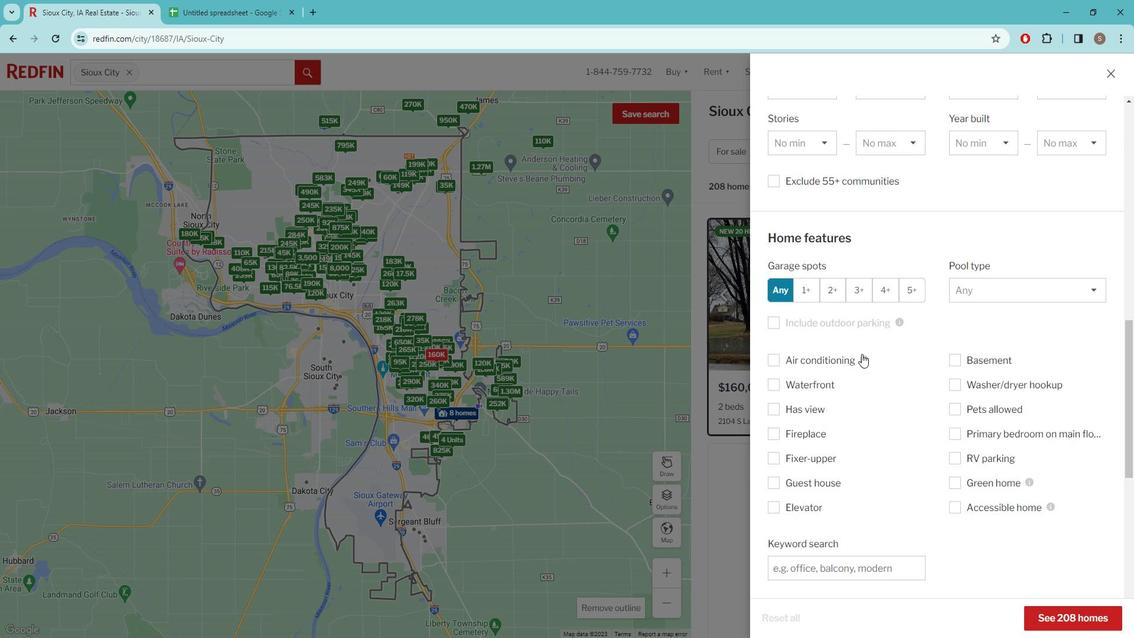 
Action: Mouse moved to (867, 351)
Screenshot: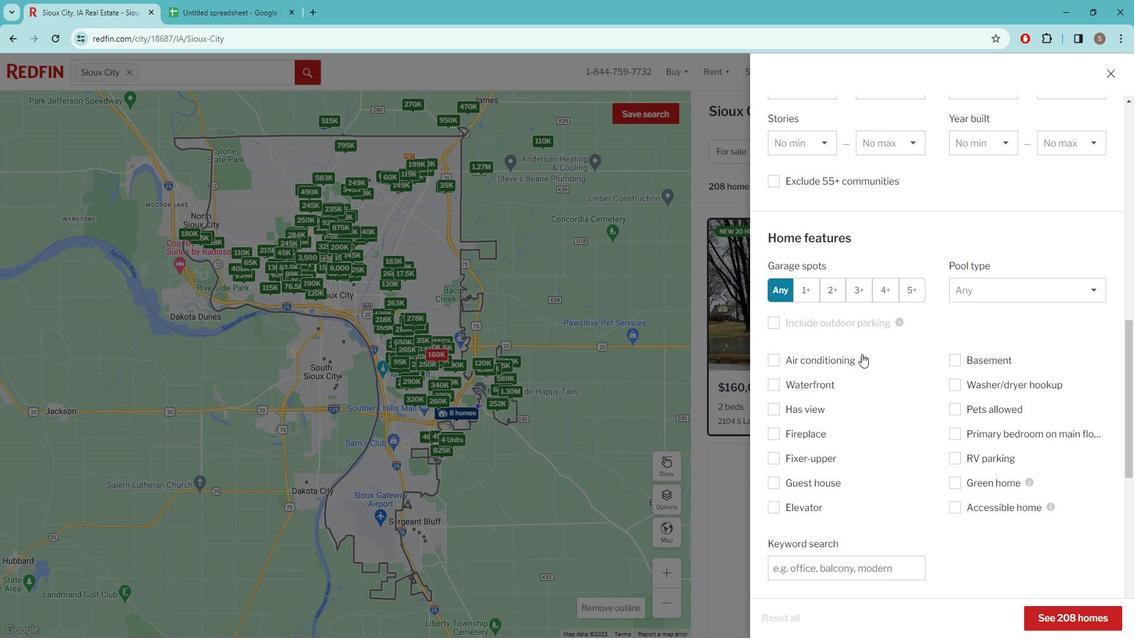 
Action: Mouse scrolled (867, 350) with delta (0, 0)
Screenshot: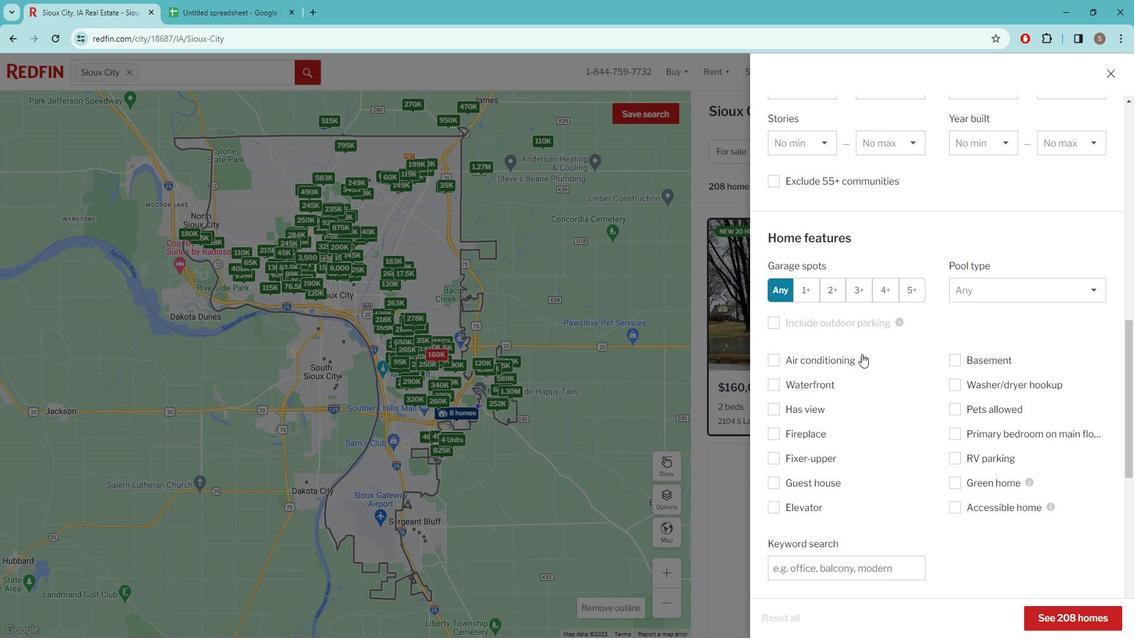 
Action: Mouse moved to (831, 317)
Screenshot: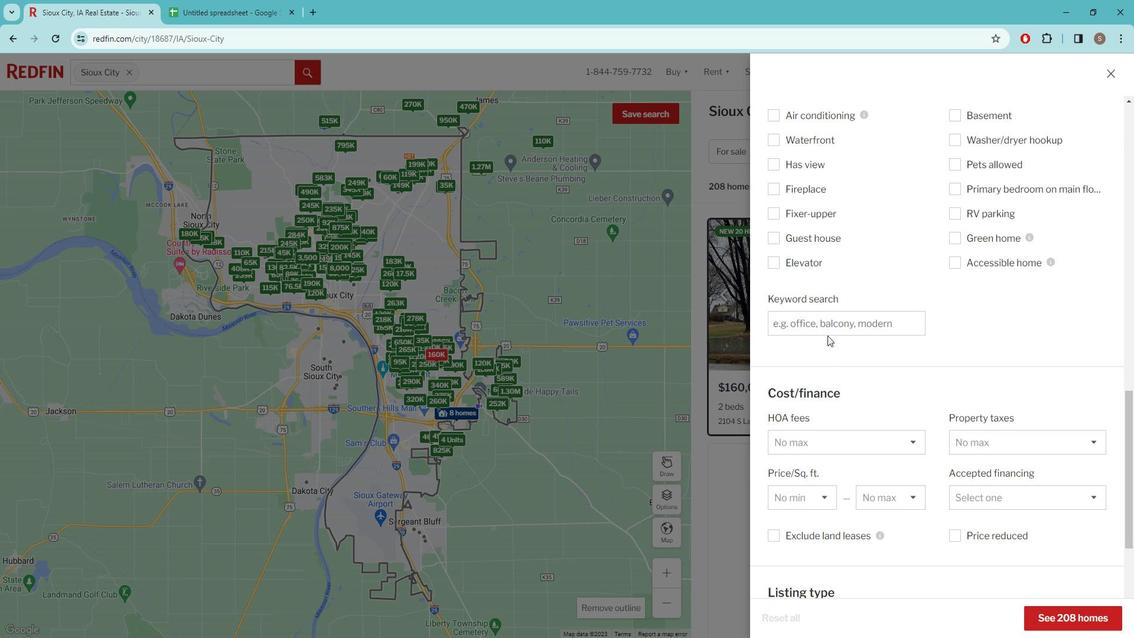 
Action: Mouse pressed left at (831, 317)
Screenshot: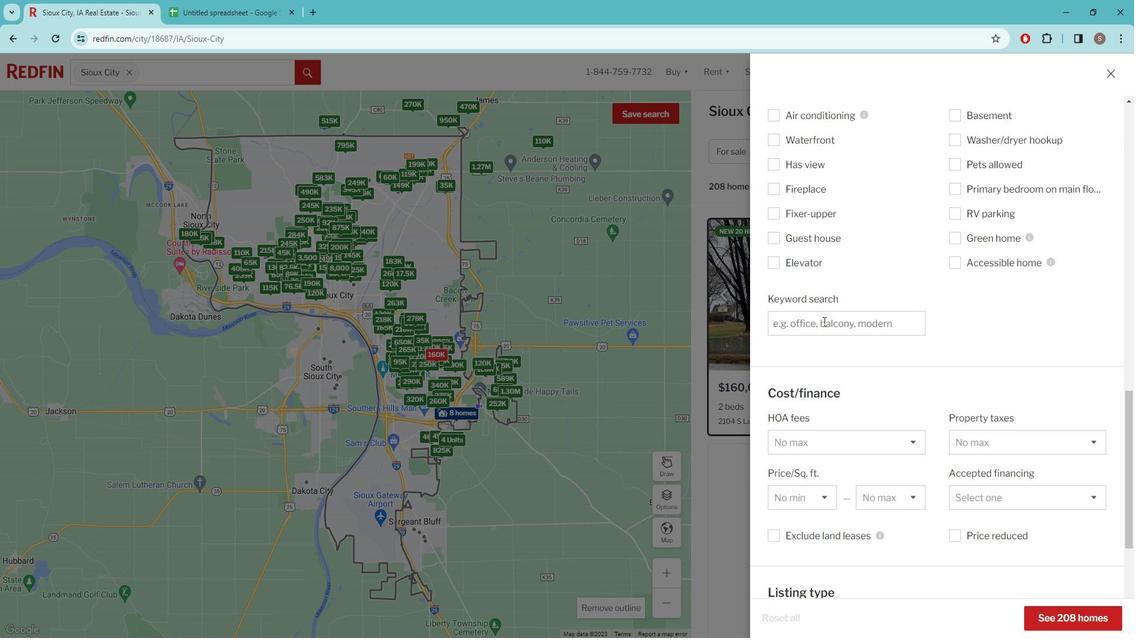 
Action: Key pressed HOME<Key.space>GYM<Key.space>AND<Key.space>PARK<Key.space>
Screenshot: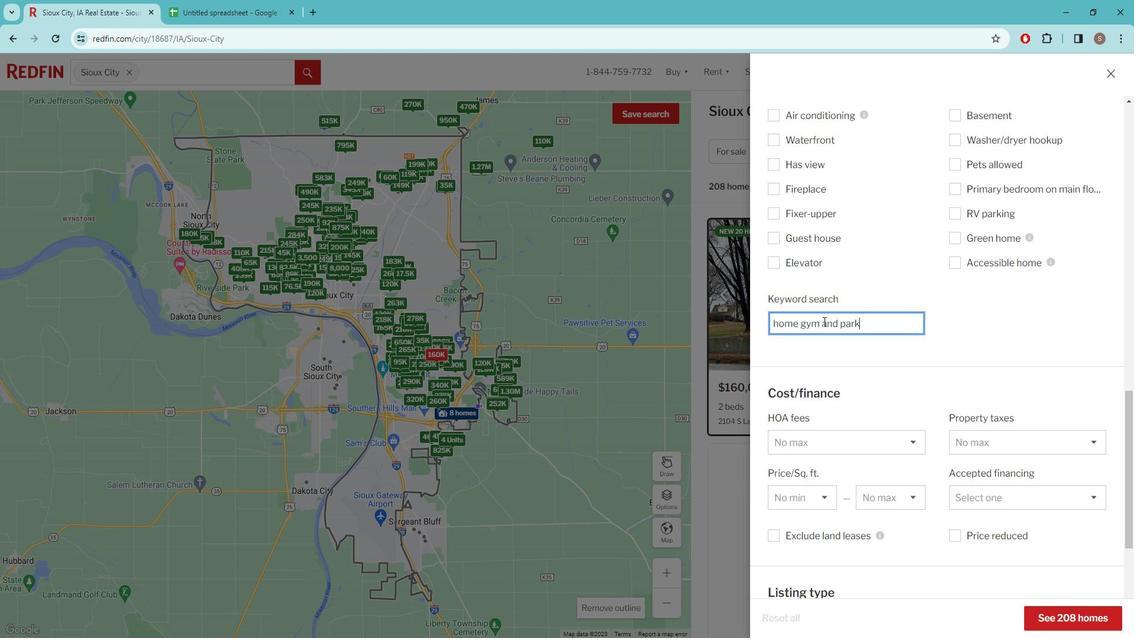 
Action: Mouse moved to (849, 320)
Screenshot: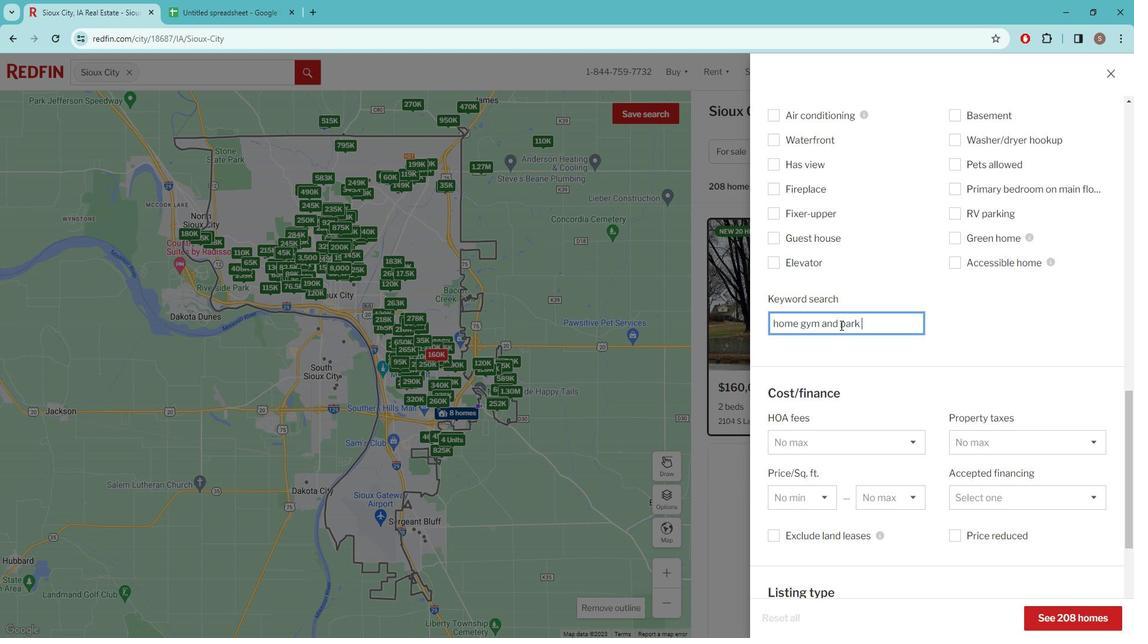 
Action: Mouse pressed left at (849, 320)
Screenshot: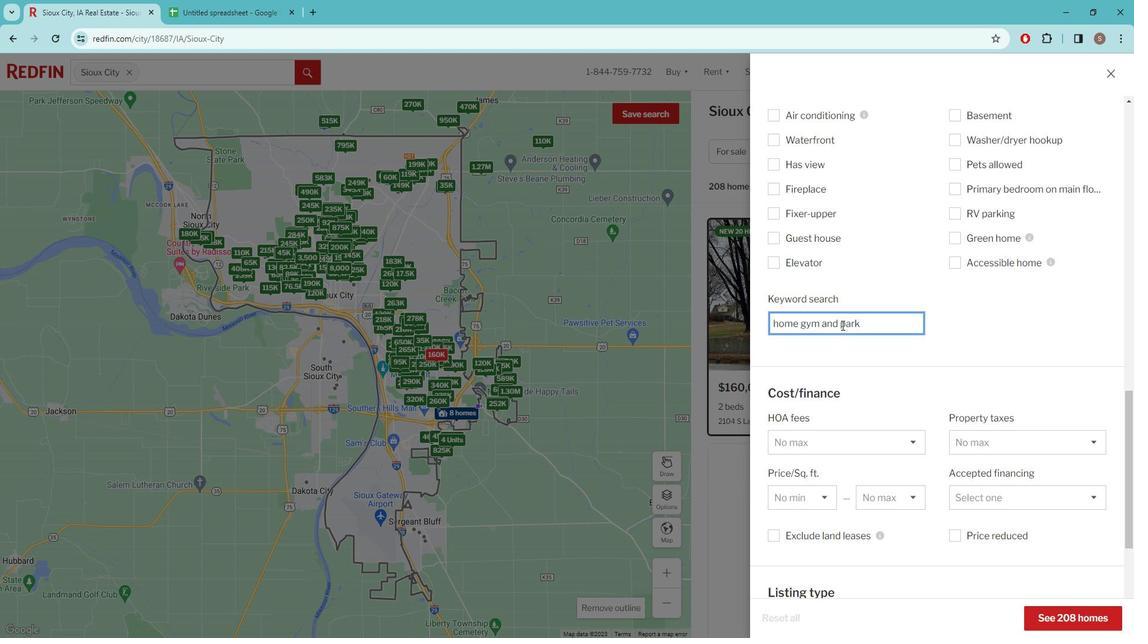 
Action: Key pressed PUBLIC<Key.space>
Screenshot: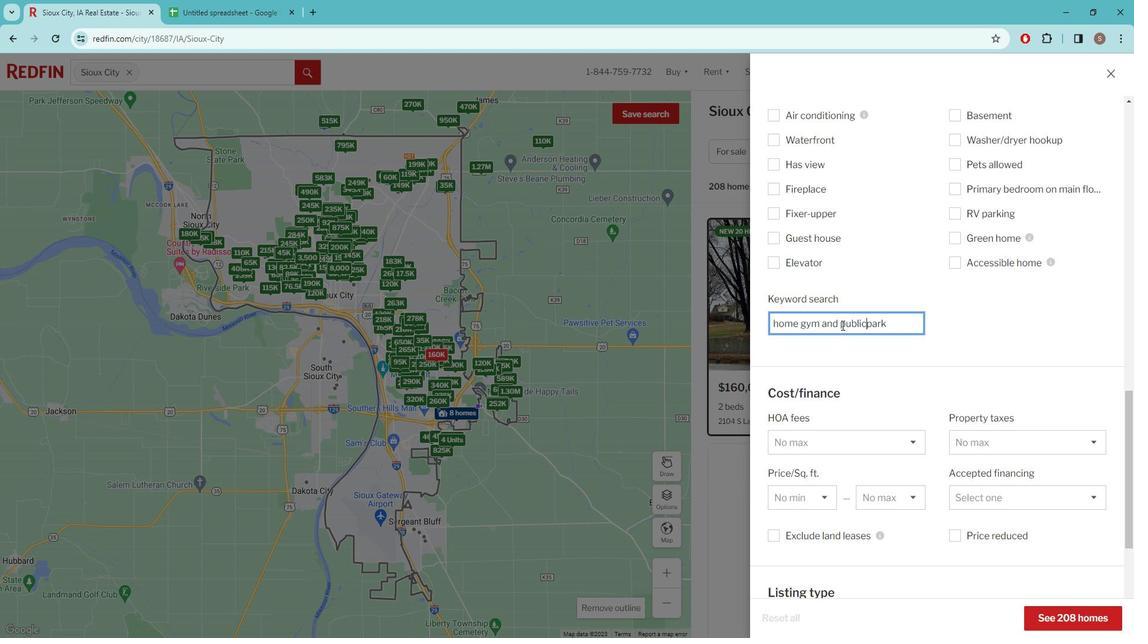 
Action: Mouse moved to (906, 332)
Screenshot: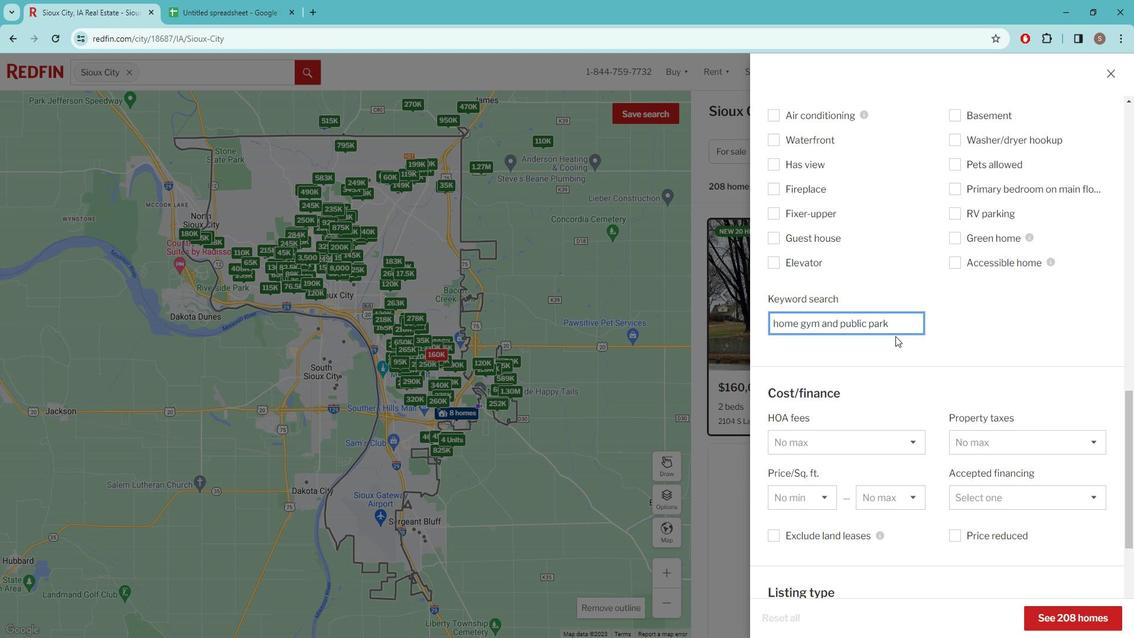 
Action: Mouse scrolled (906, 332) with delta (0, 0)
Screenshot: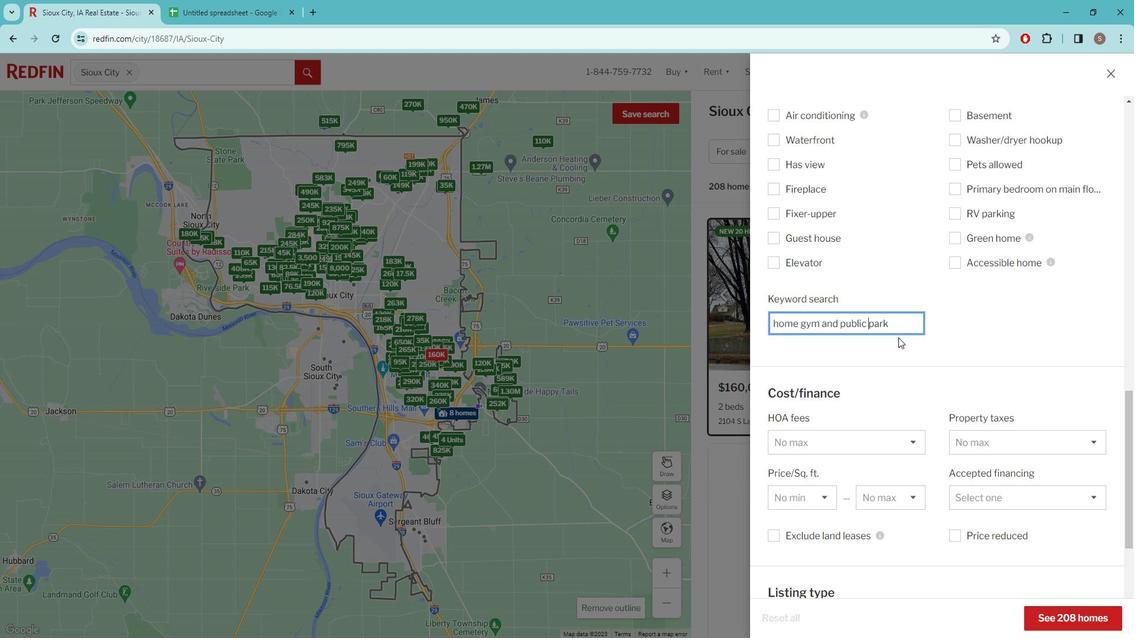 
Action: Mouse scrolled (906, 332) with delta (0, 0)
Screenshot: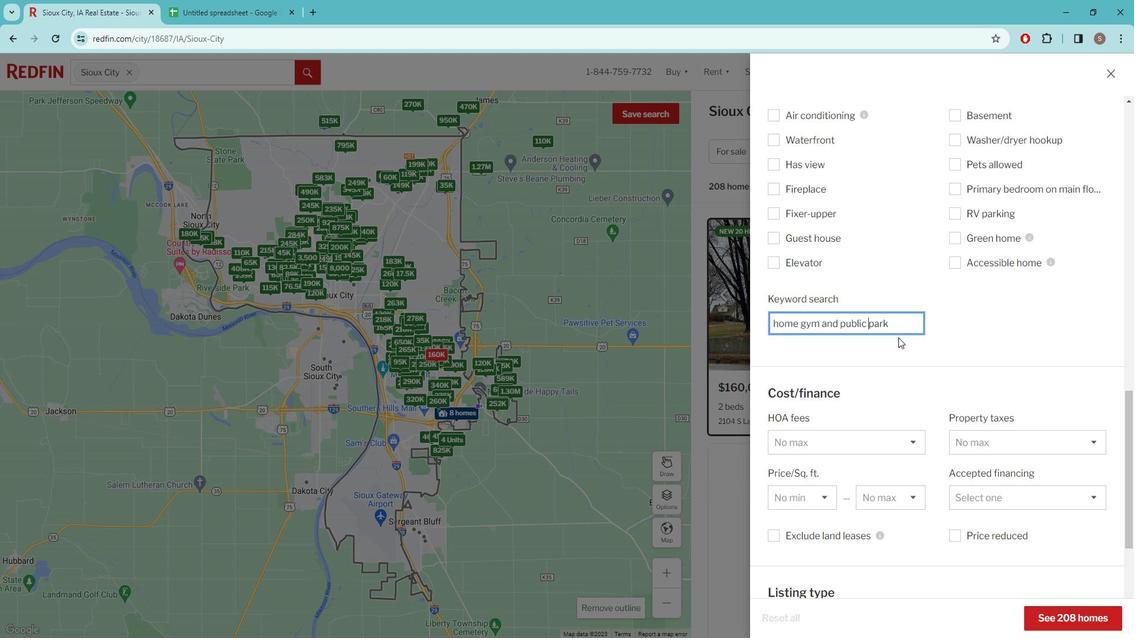 
Action: Mouse scrolled (906, 332) with delta (0, 0)
Screenshot: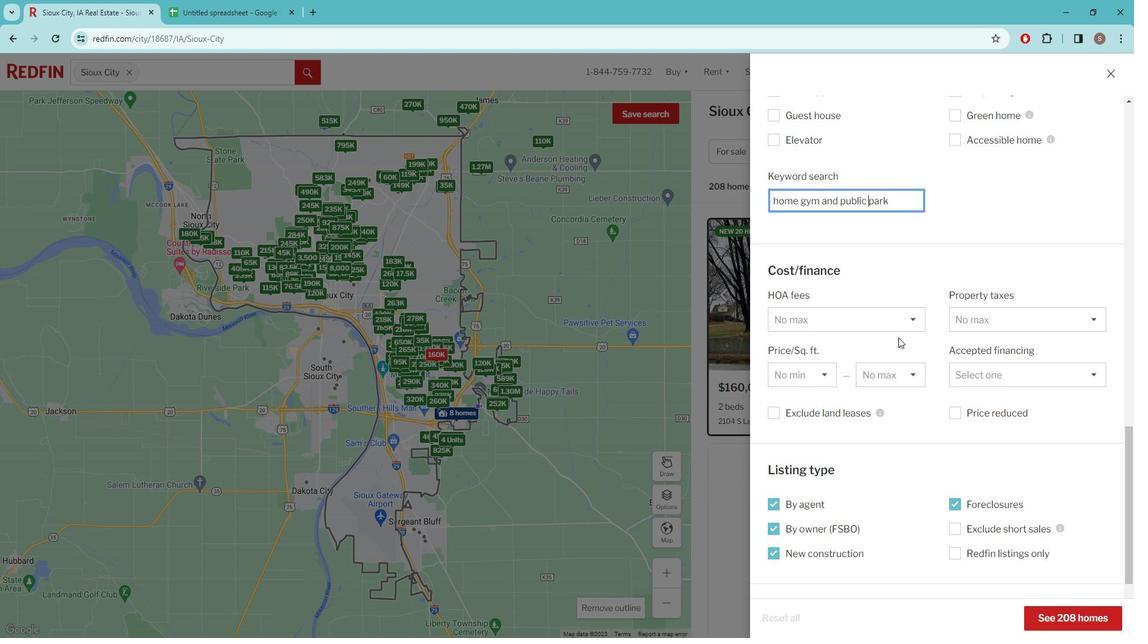
Action: Mouse scrolled (906, 332) with delta (0, 0)
Screenshot: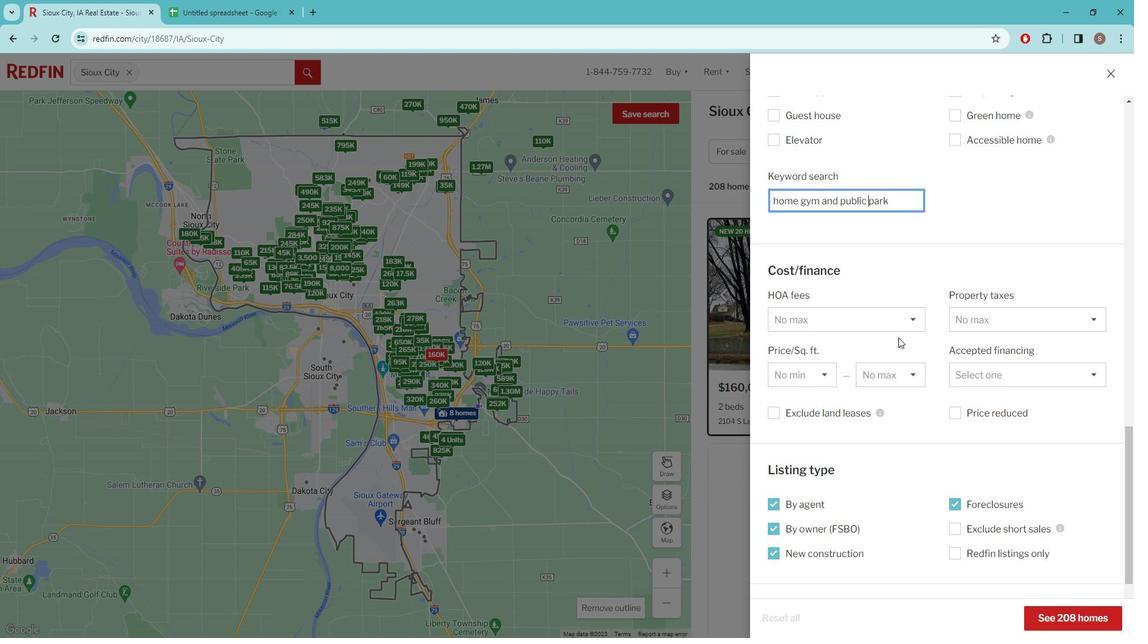 
Action: Mouse scrolled (906, 332) with delta (0, 0)
Screenshot: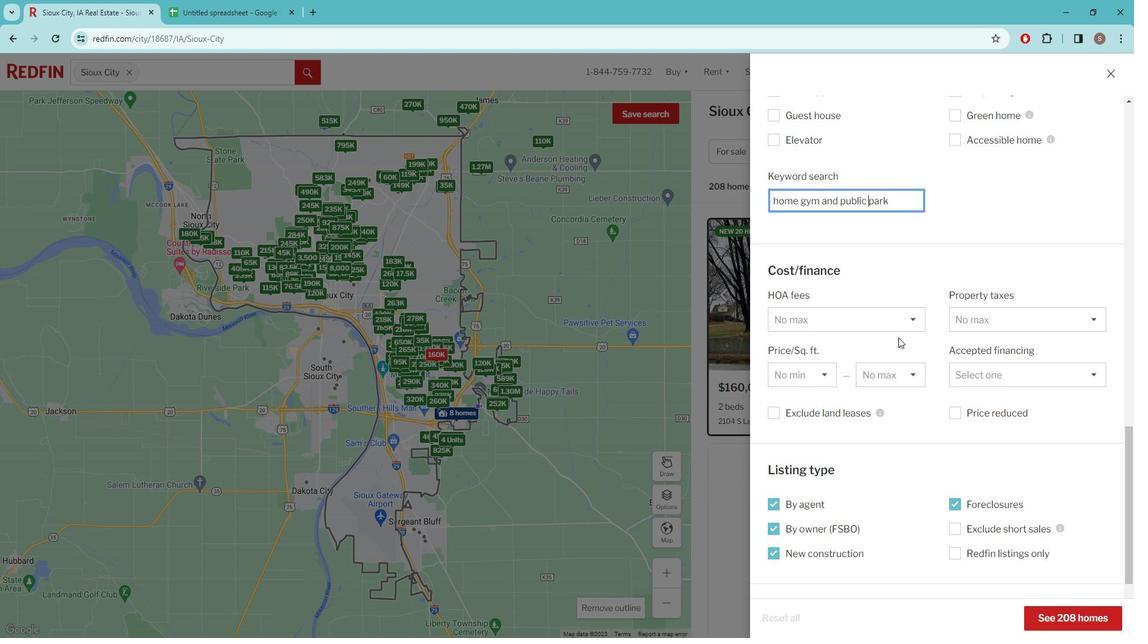 
Action: Mouse scrolled (906, 332) with delta (0, 0)
Screenshot: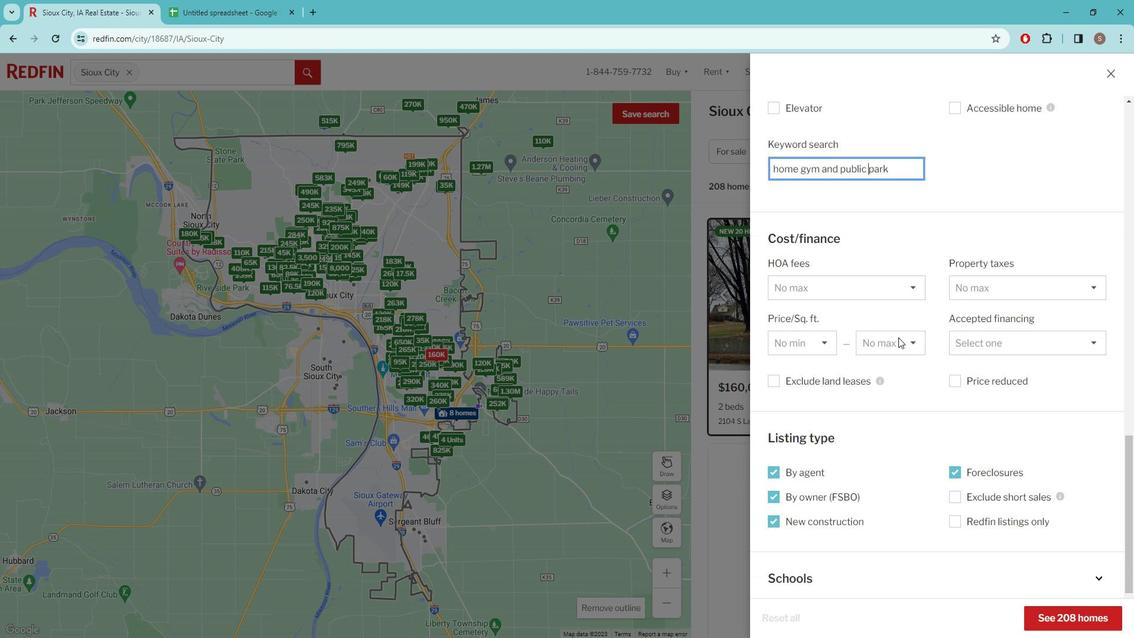 
Action: Mouse moved to (906, 345)
Screenshot: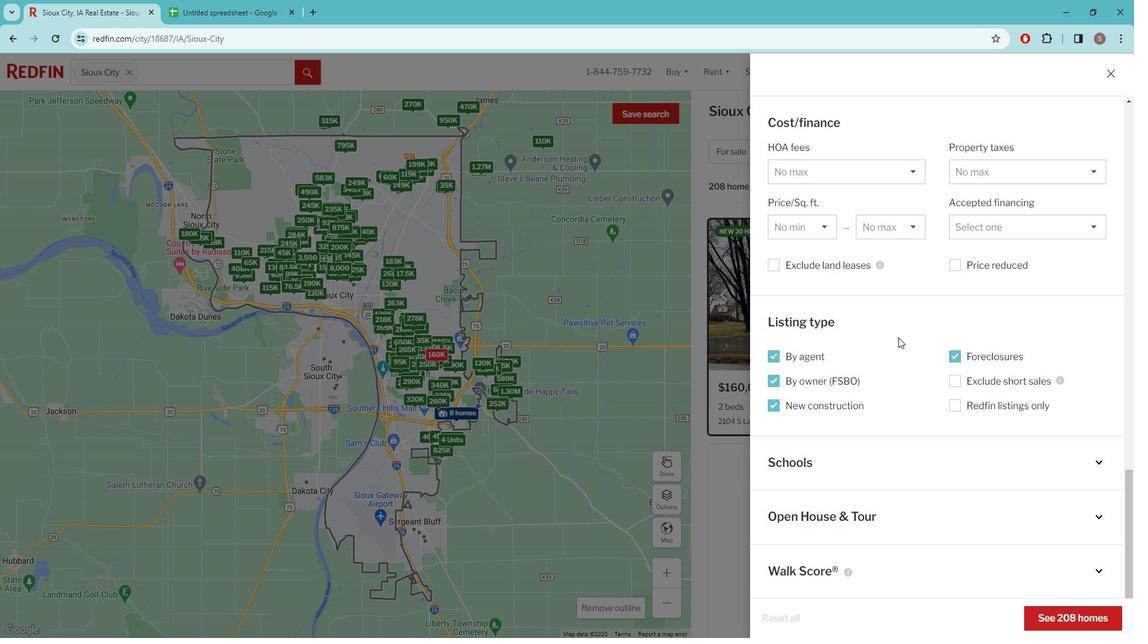 
Action: Mouse scrolled (906, 344) with delta (0, 0)
Screenshot: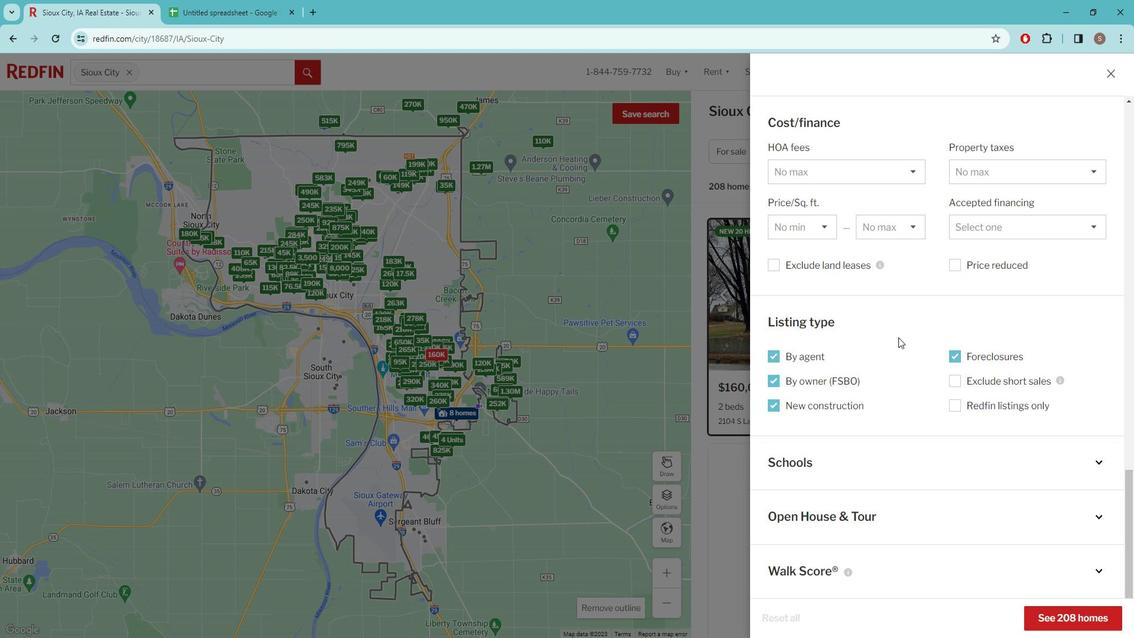 
Action: Mouse scrolled (906, 344) with delta (0, 0)
Screenshot: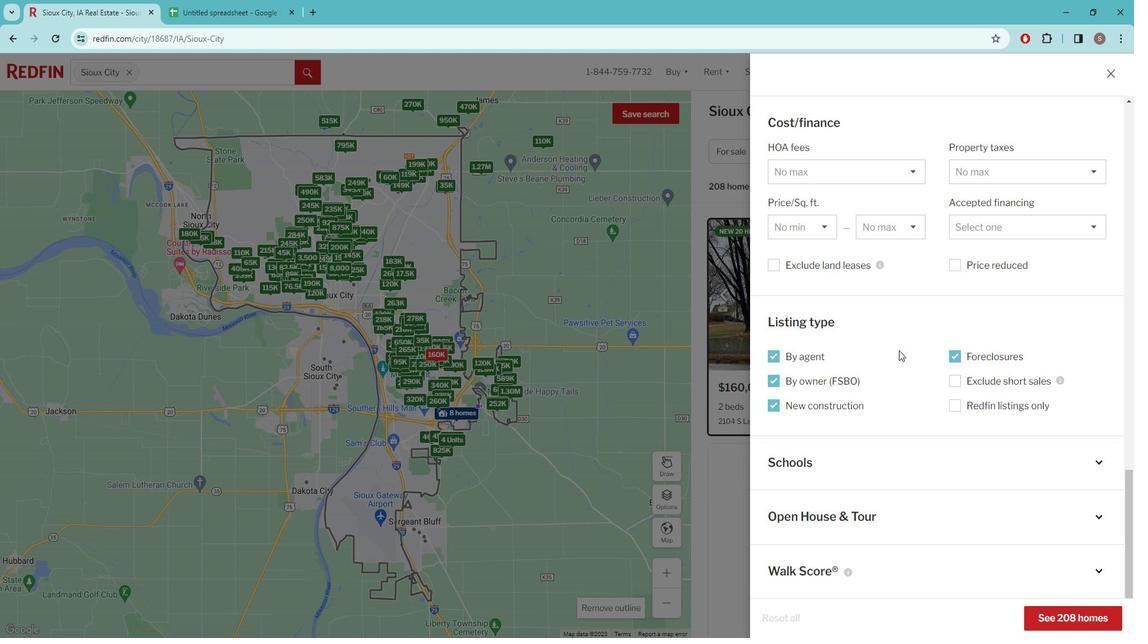 
Action: Mouse scrolled (906, 344) with delta (0, 0)
Screenshot: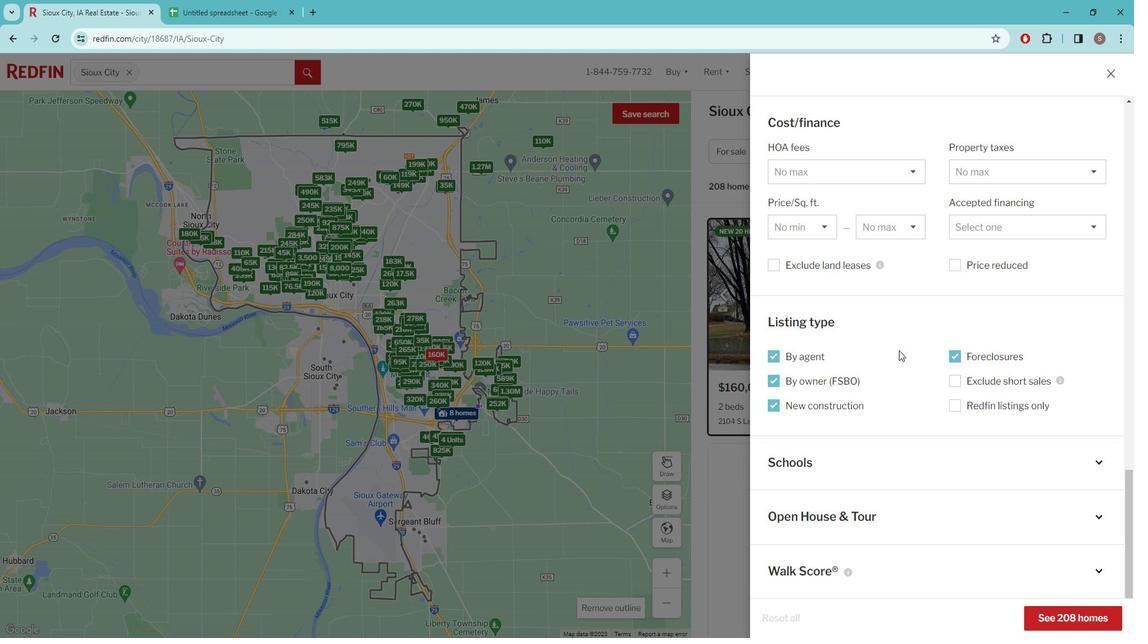 
Action: Mouse scrolled (906, 344) with delta (0, 0)
Screenshot: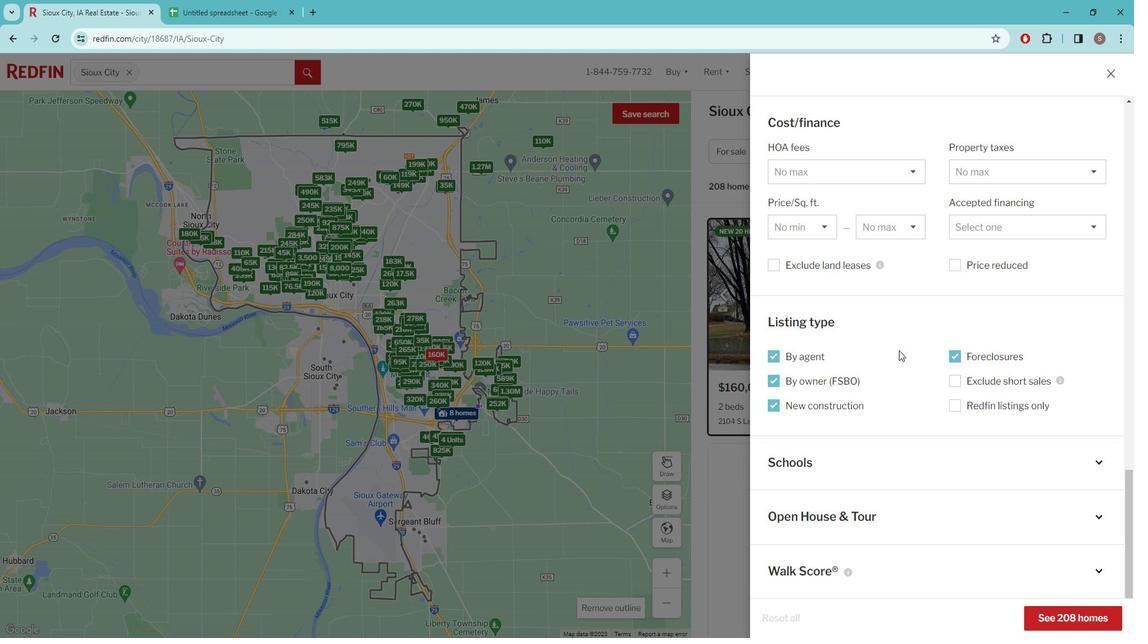 
Action: Mouse moved to (853, 504)
Screenshot: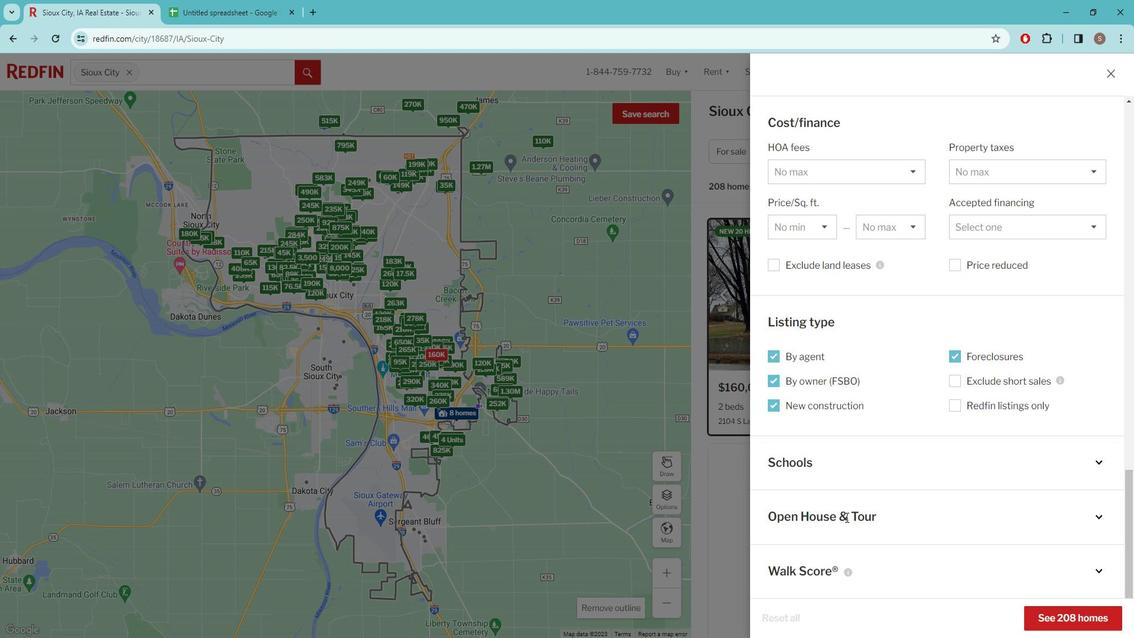 
Action: Mouse pressed left at (853, 504)
Screenshot: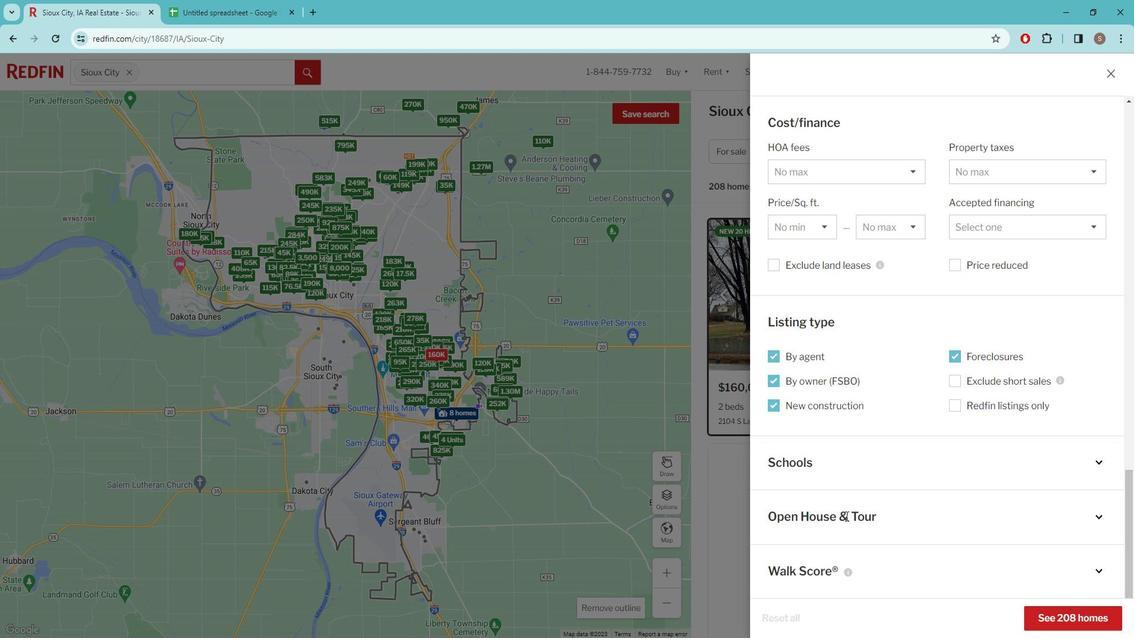
Action: Mouse moved to (780, 501)
Screenshot: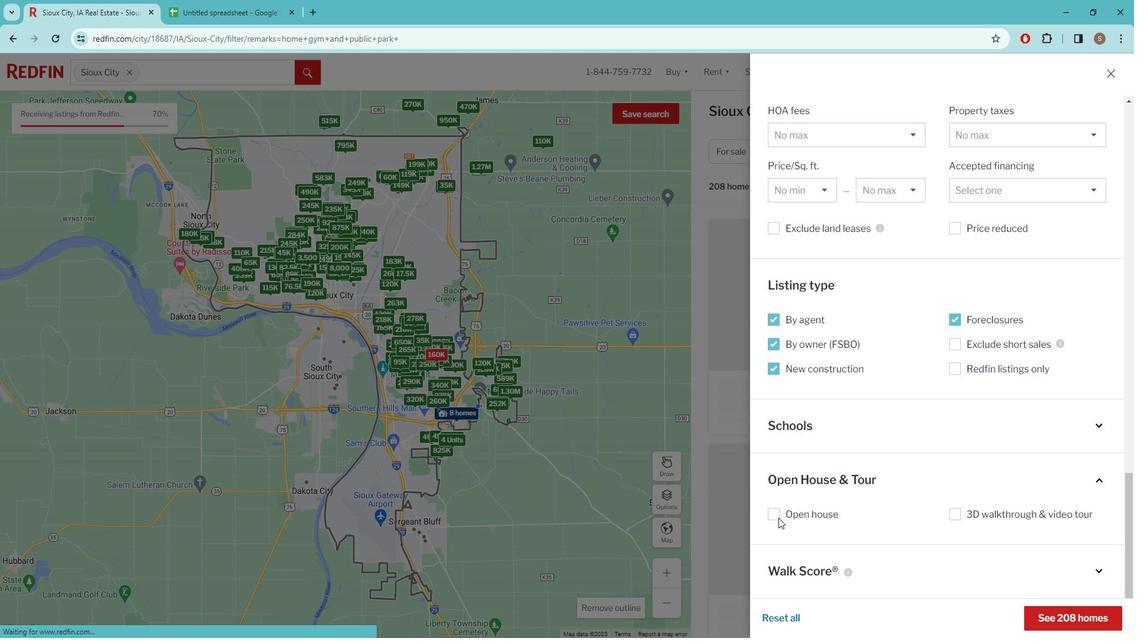 
Action: Mouse pressed left at (780, 501)
Screenshot: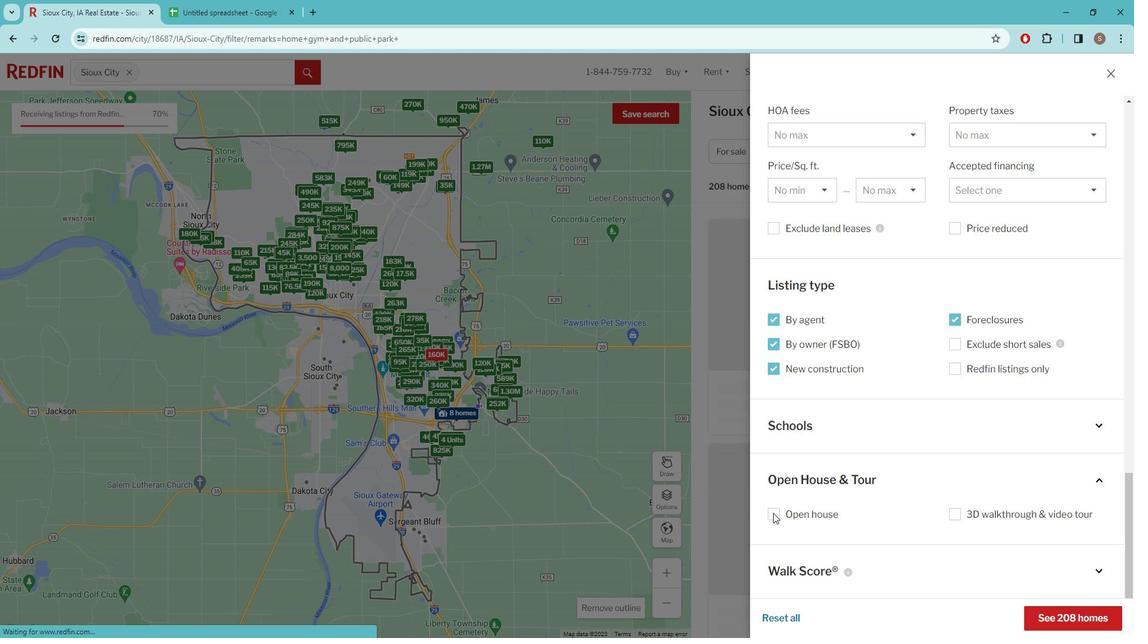
Action: Mouse moved to (832, 519)
Screenshot: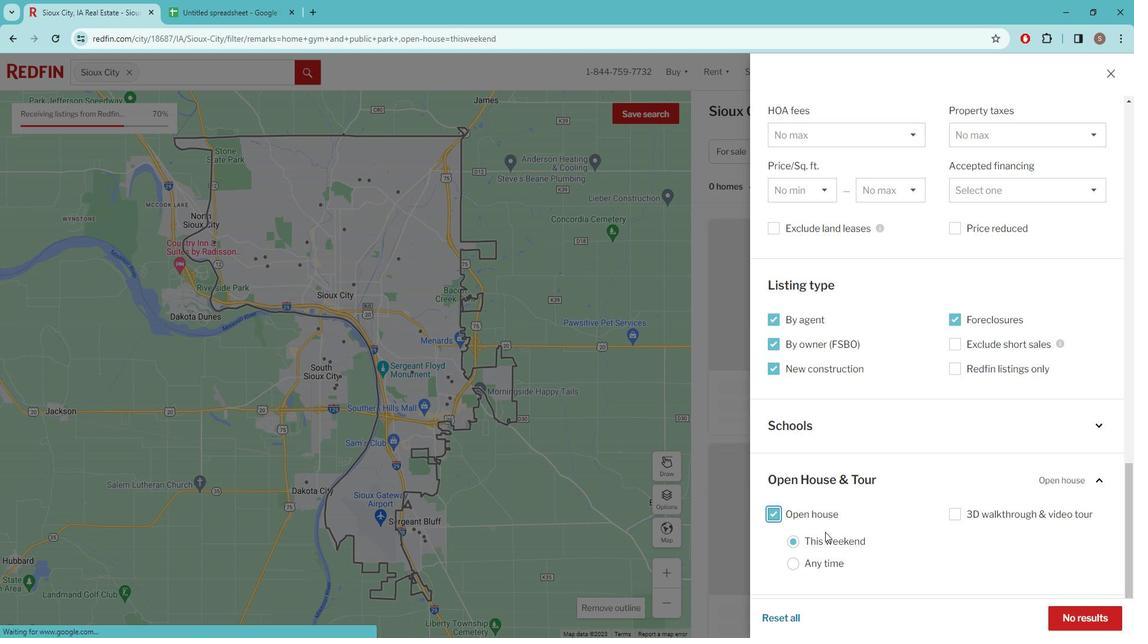 
Action: Mouse scrolled (832, 518) with delta (0, 0)
Screenshot: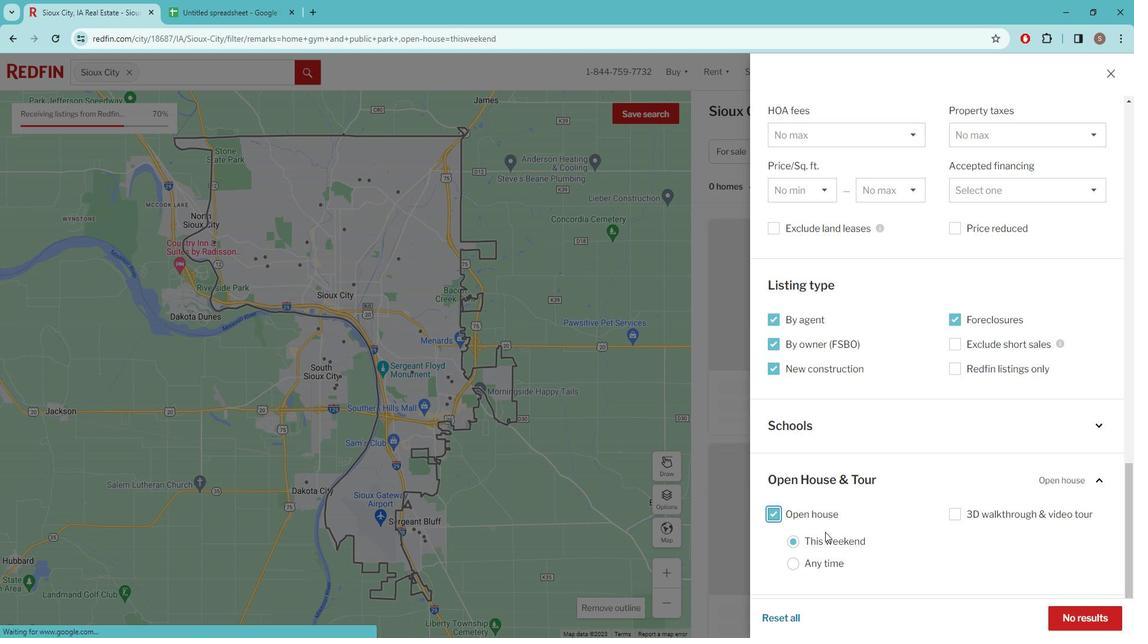 
Action: Mouse moved to (803, 501)
Screenshot: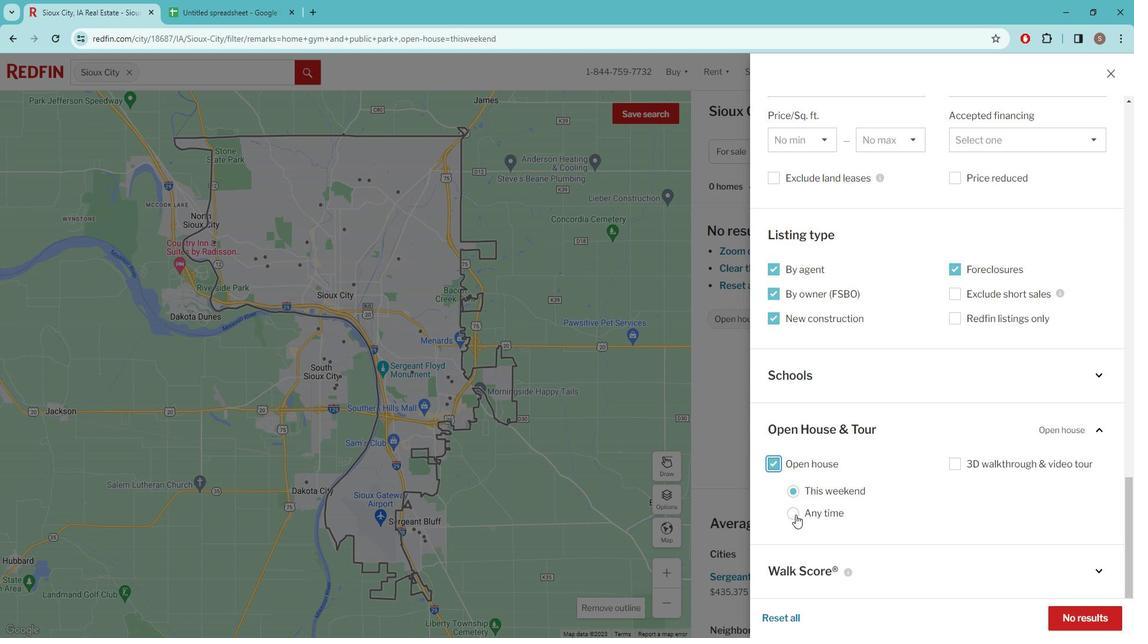 
Action: Mouse pressed left at (803, 501)
Screenshot: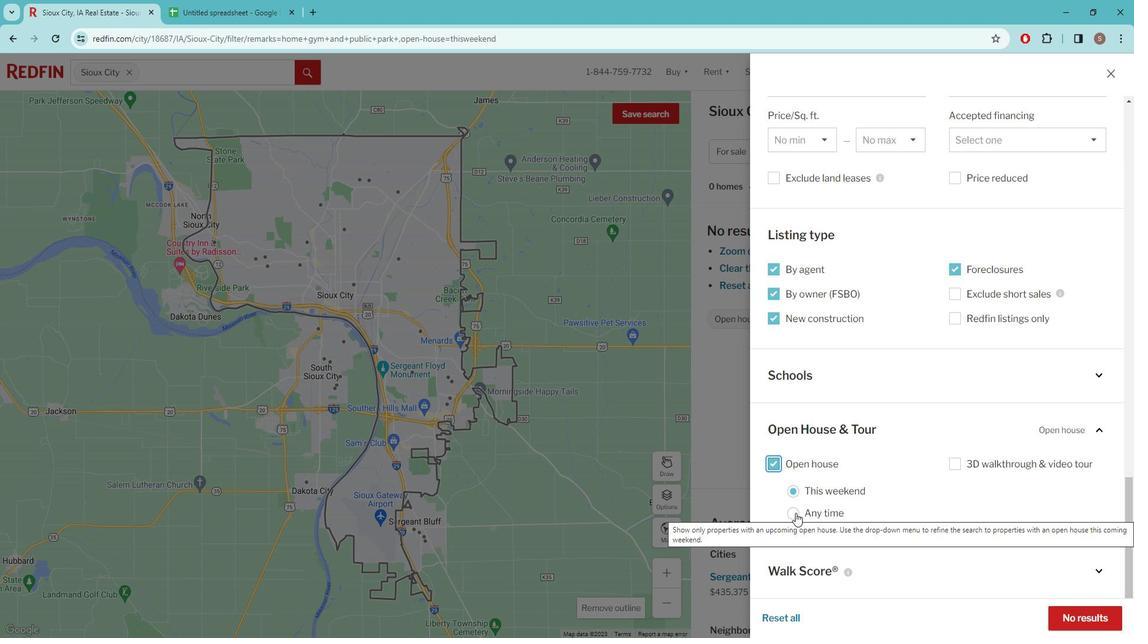 
Action: Mouse moved to (1083, 599)
Screenshot: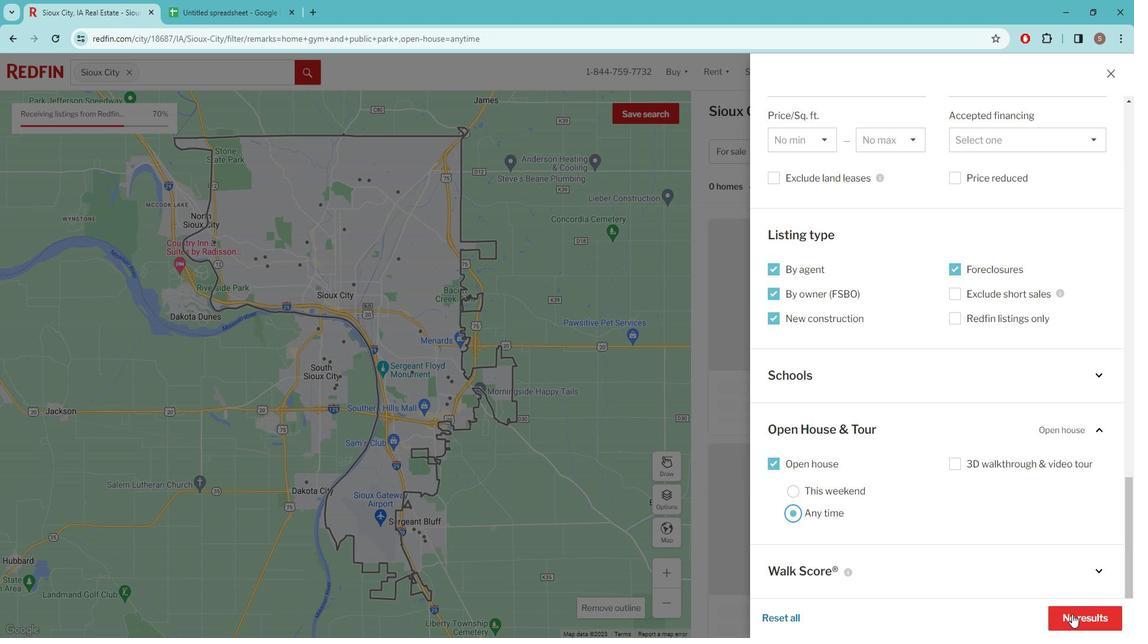 
Action: Mouse pressed left at (1083, 599)
Screenshot: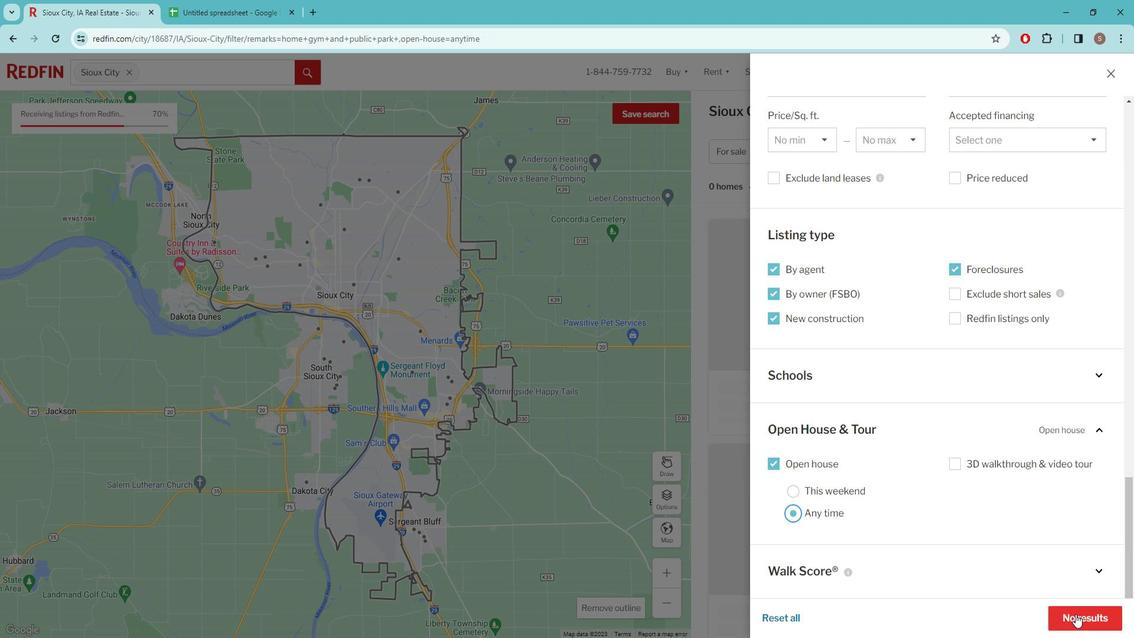 
Action: Mouse moved to (915, 411)
Screenshot: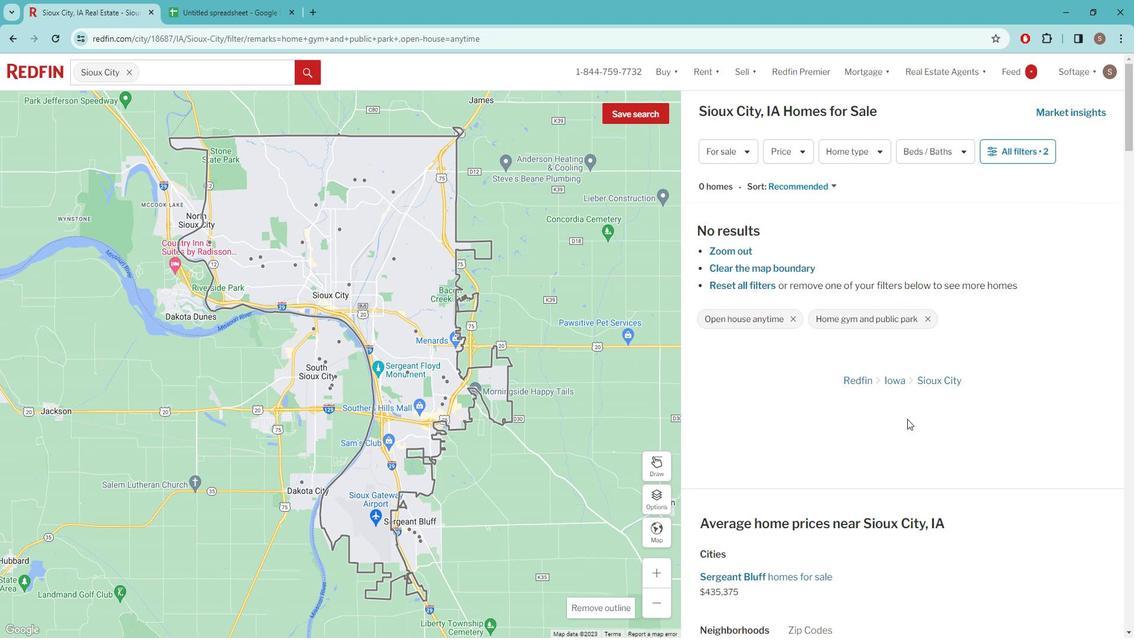 
